 Task: Search one way flight ticket for 4 adults, 2 children, 2 infants in seat and 1 infant on lap in economy from Stockton: Stockton Metropolitan Airport to Laramie: Laramie Regional Airport on 5-3-2023. Choice of flights is Sun country airlines. Number of bags: 1 carry on bag. Price is upto 75000. Outbound departure time preference is 22:30.
Action: Mouse moved to (345, 146)
Screenshot: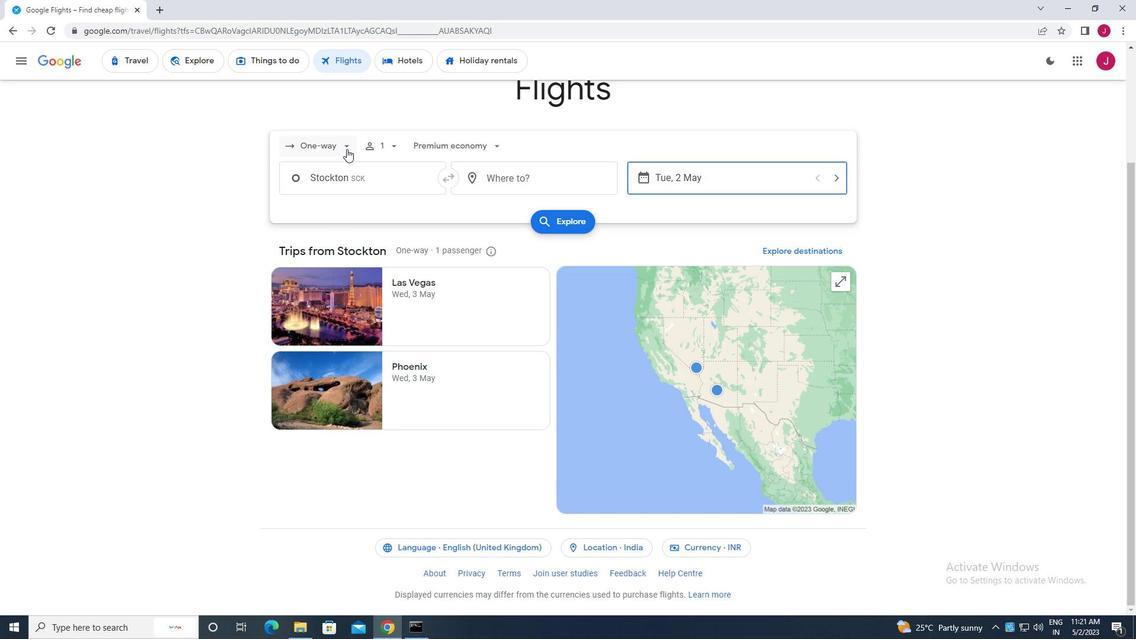 
Action: Mouse pressed left at (345, 146)
Screenshot: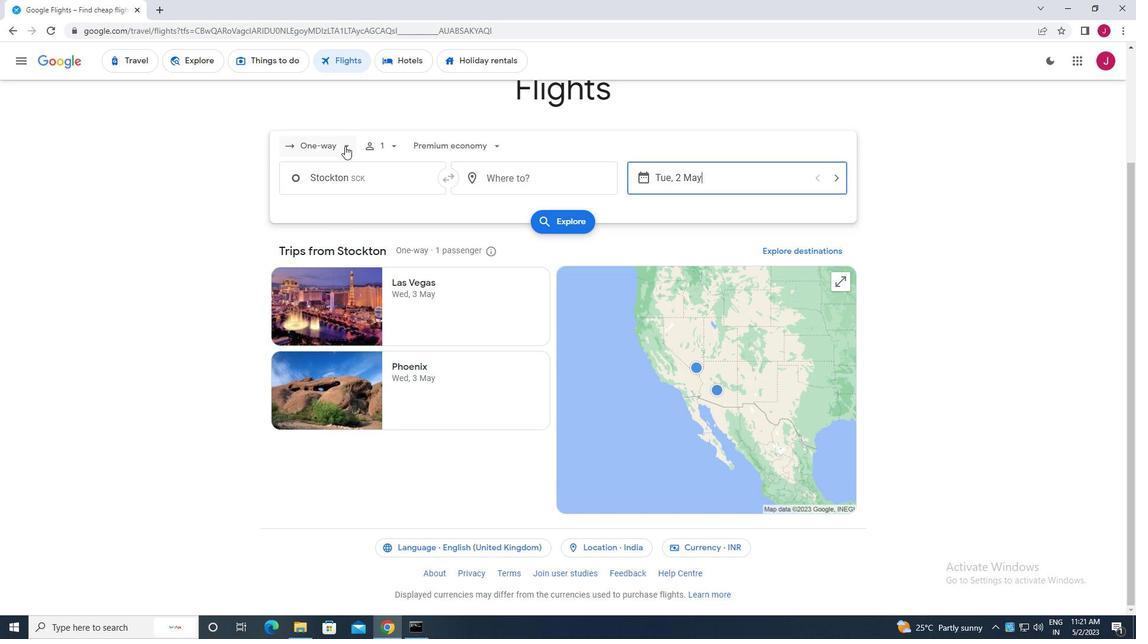 
Action: Mouse moved to (338, 195)
Screenshot: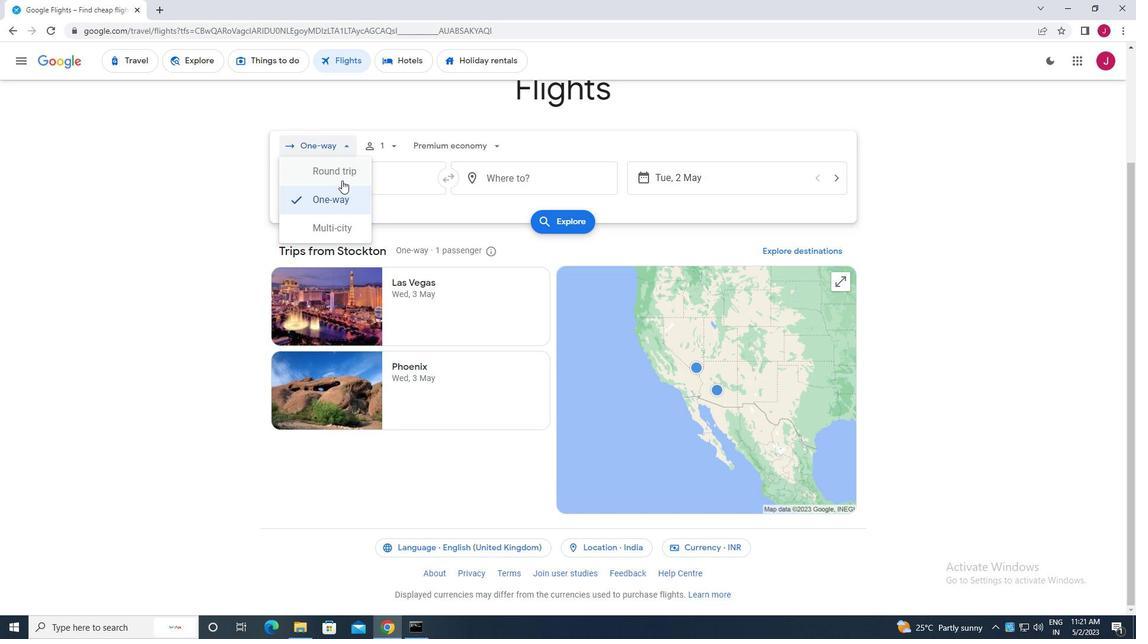 
Action: Mouse pressed left at (338, 195)
Screenshot: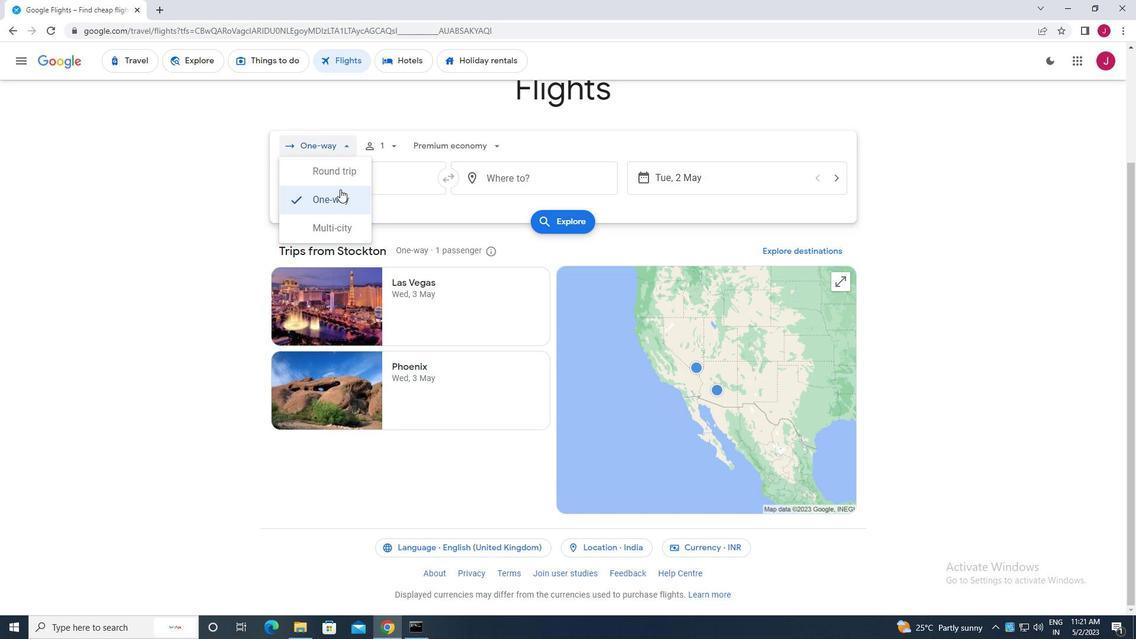 
Action: Mouse moved to (391, 148)
Screenshot: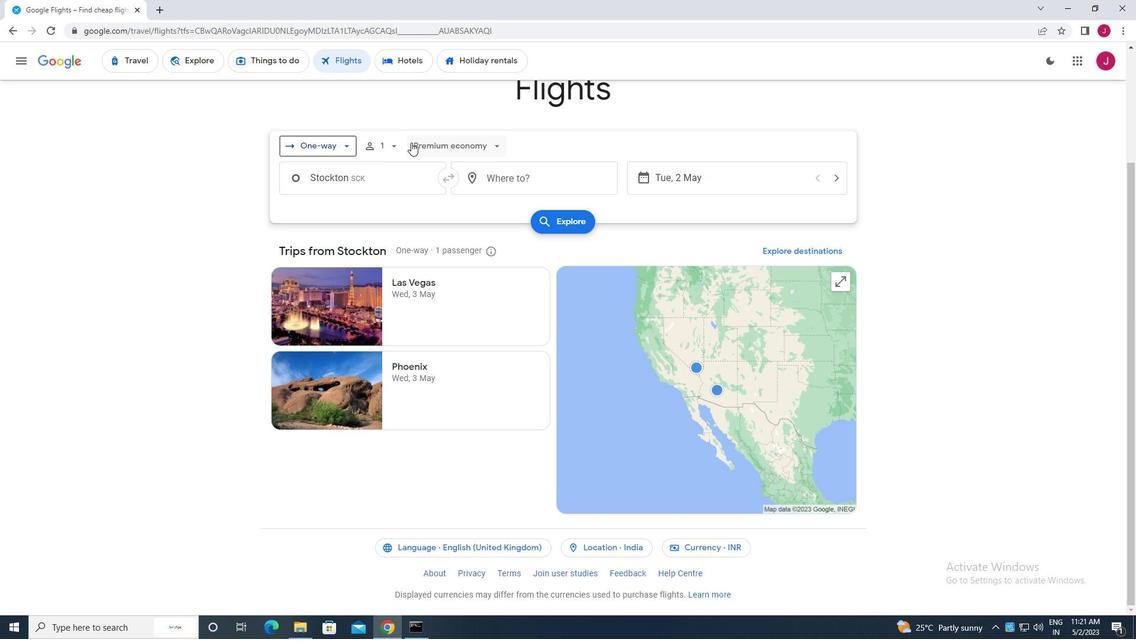 
Action: Mouse pressed left at (391, 148)
Screenshot: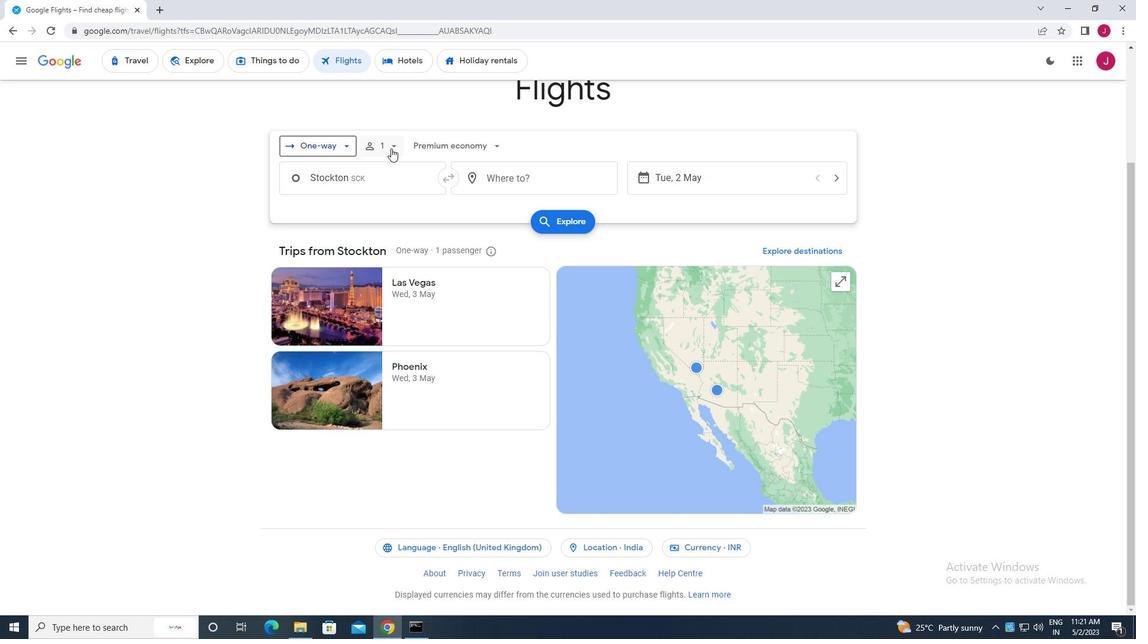 
Action: Mouse moved to (485, 178)
Screenshot: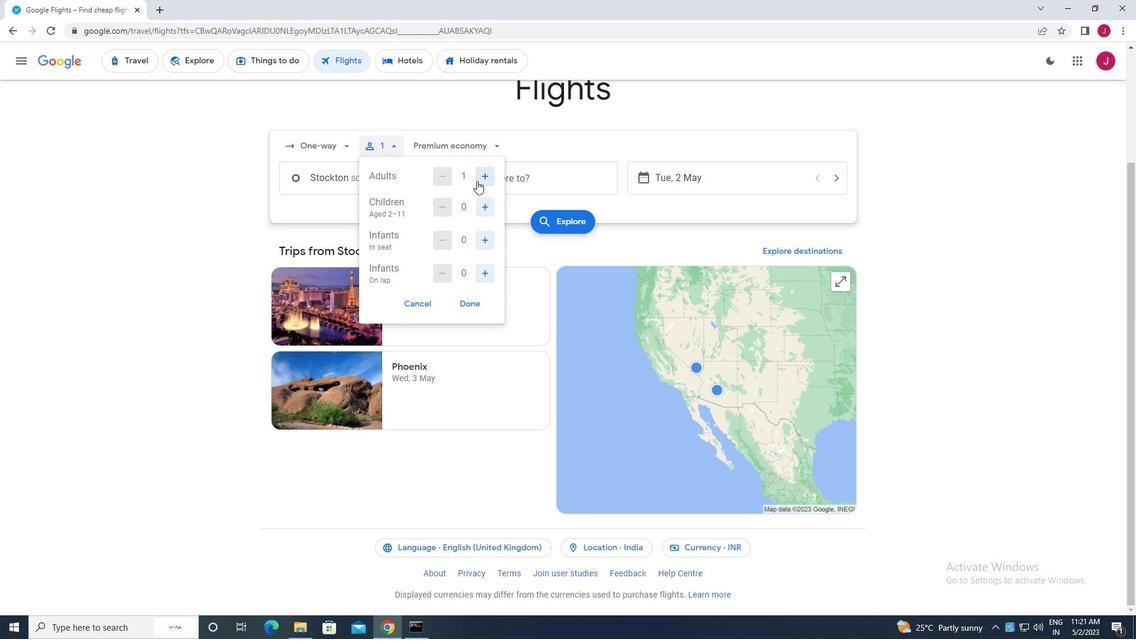 
Action: Mouse pressed left at (485, 178)
Screenshot: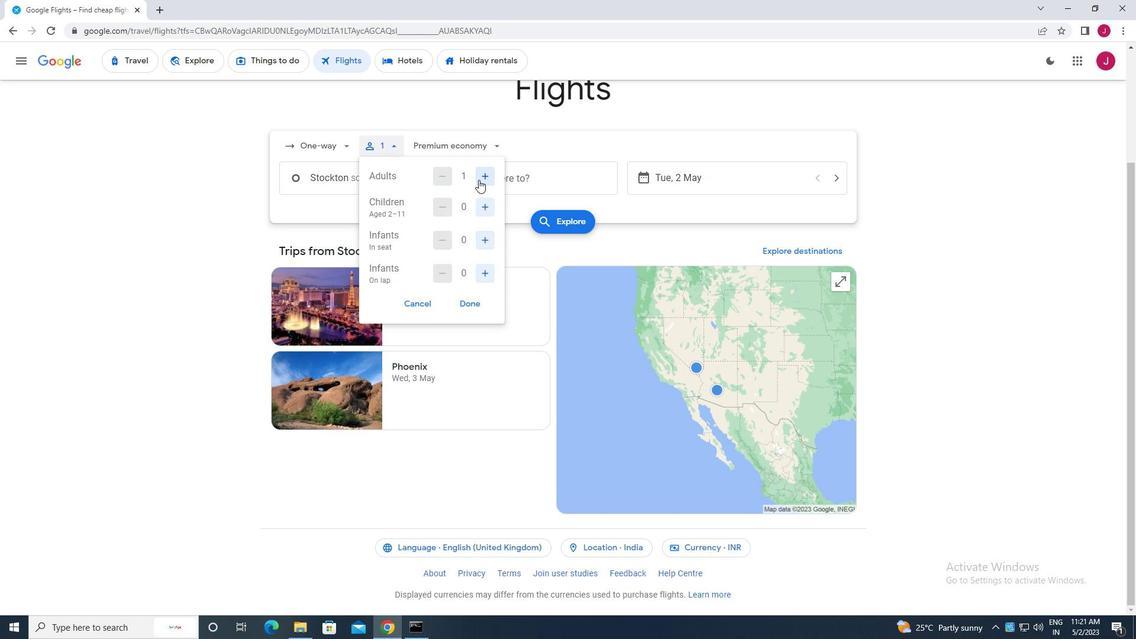 
Action: Mouse pressed left at (485, 178)
Screenshot: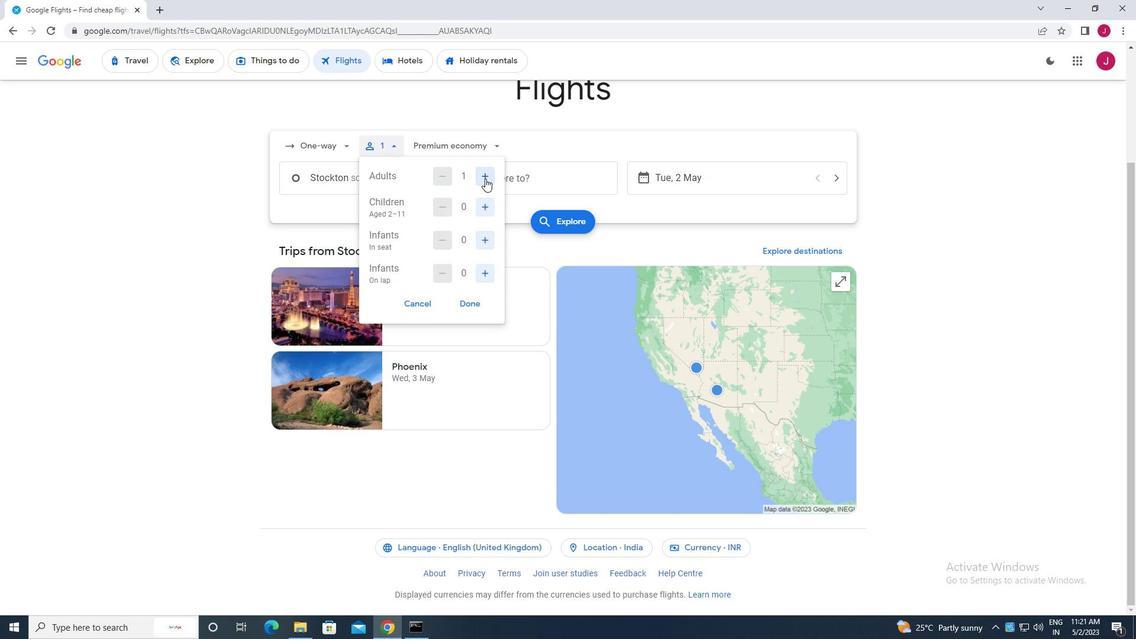 
Action: Mouse pressed left at (485, 178)
Screenshot: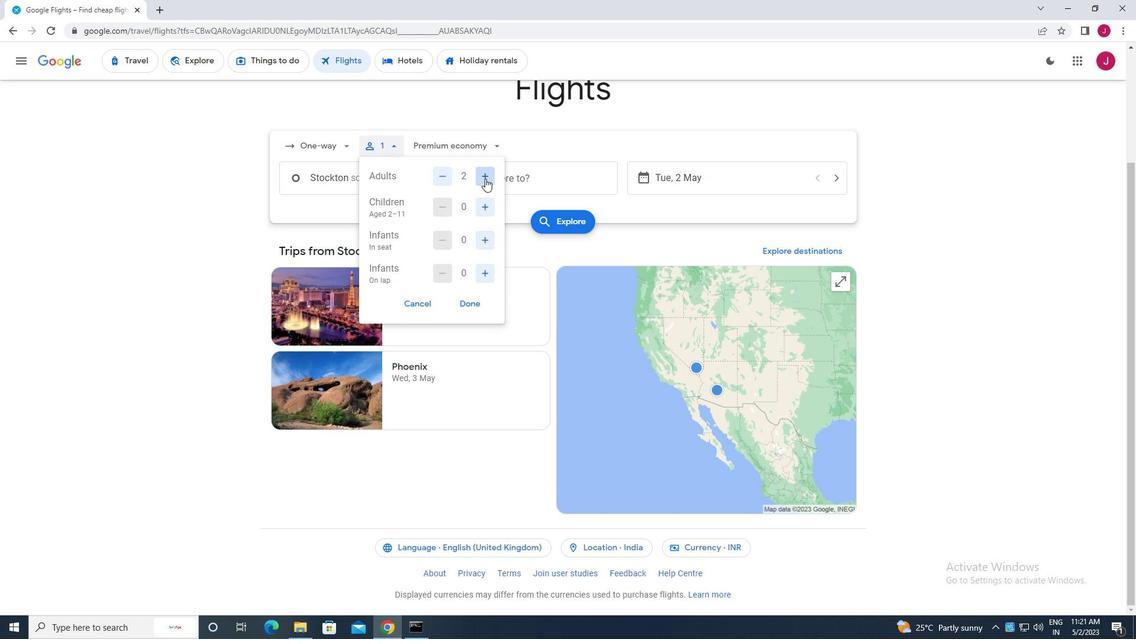 
Action: Mouse moved to (489, 208)
Screenshot: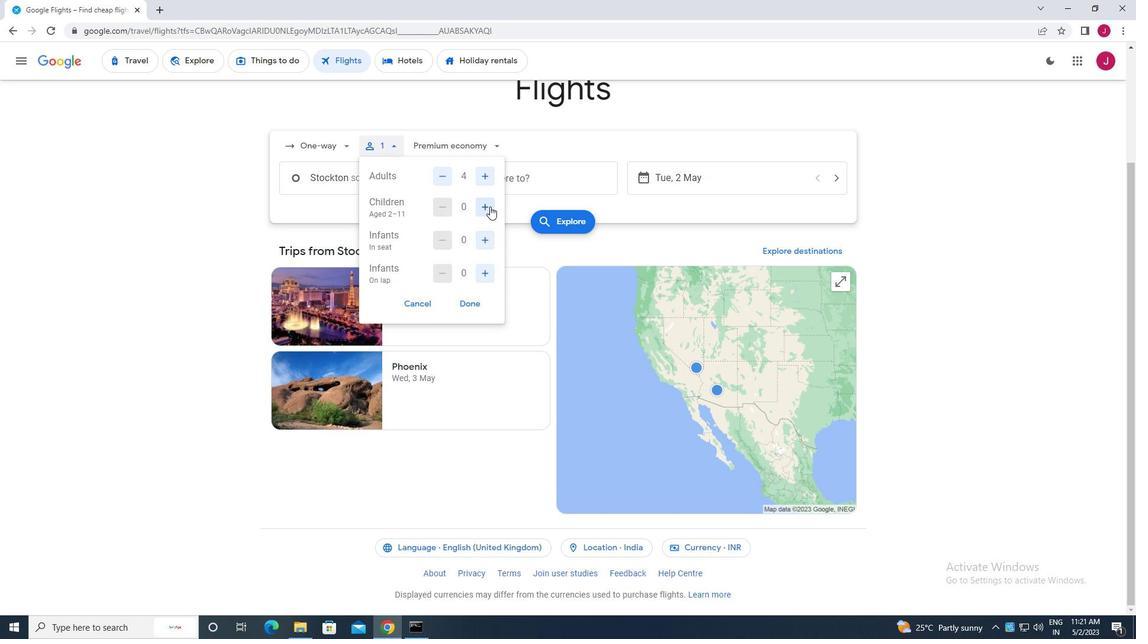 
Action: Mouse pressed left at (489, 208)
Screenshot: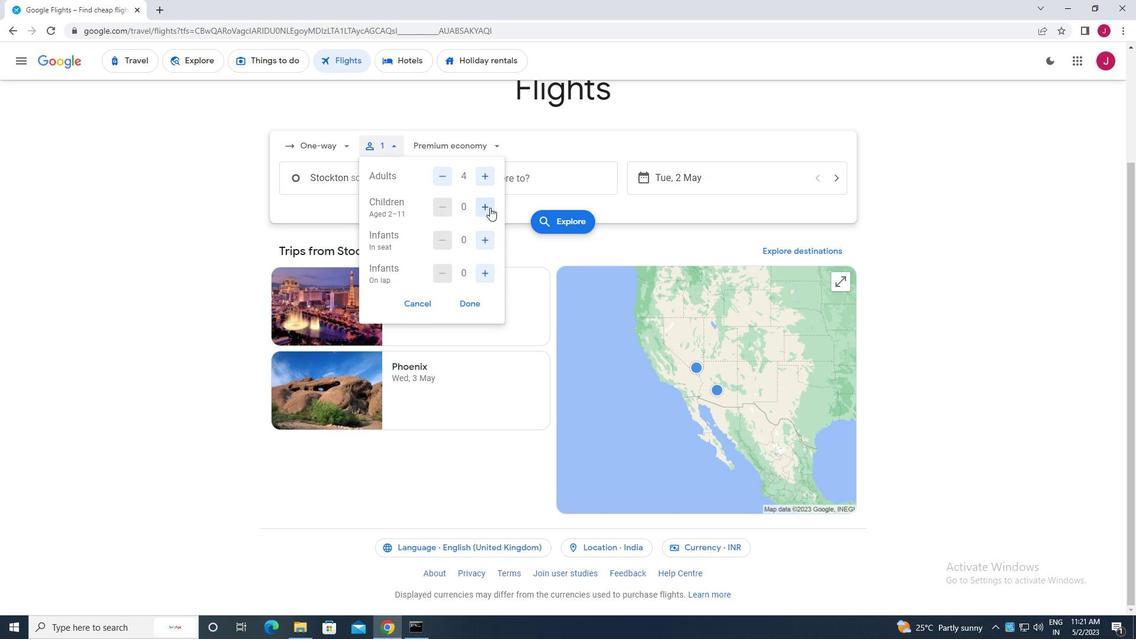 
Action: Mouse pressed left at (489, 208)
Screenshot: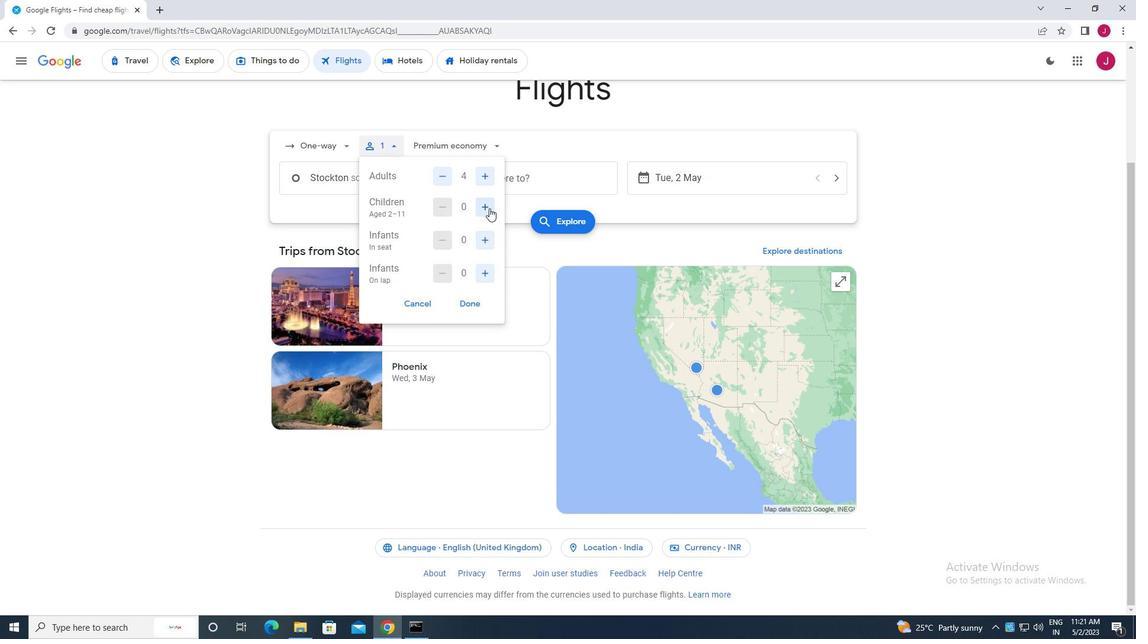 
Action: Mouse moved to (485, 238)
Screenshot: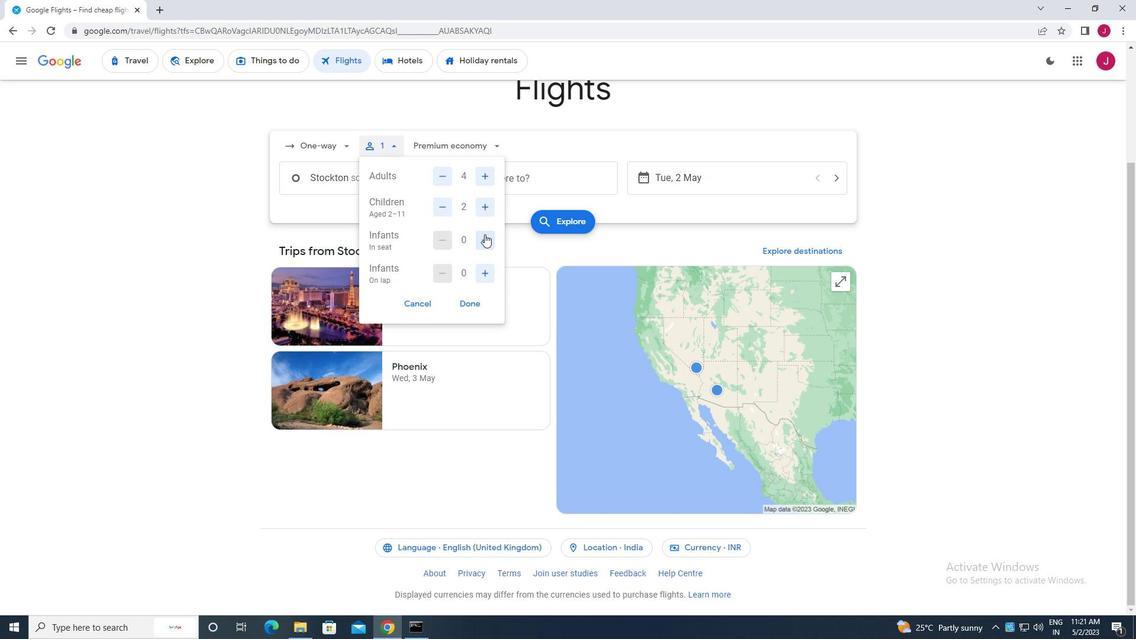 
Action: Mouse pressed left at (485, 238)
Screenshot: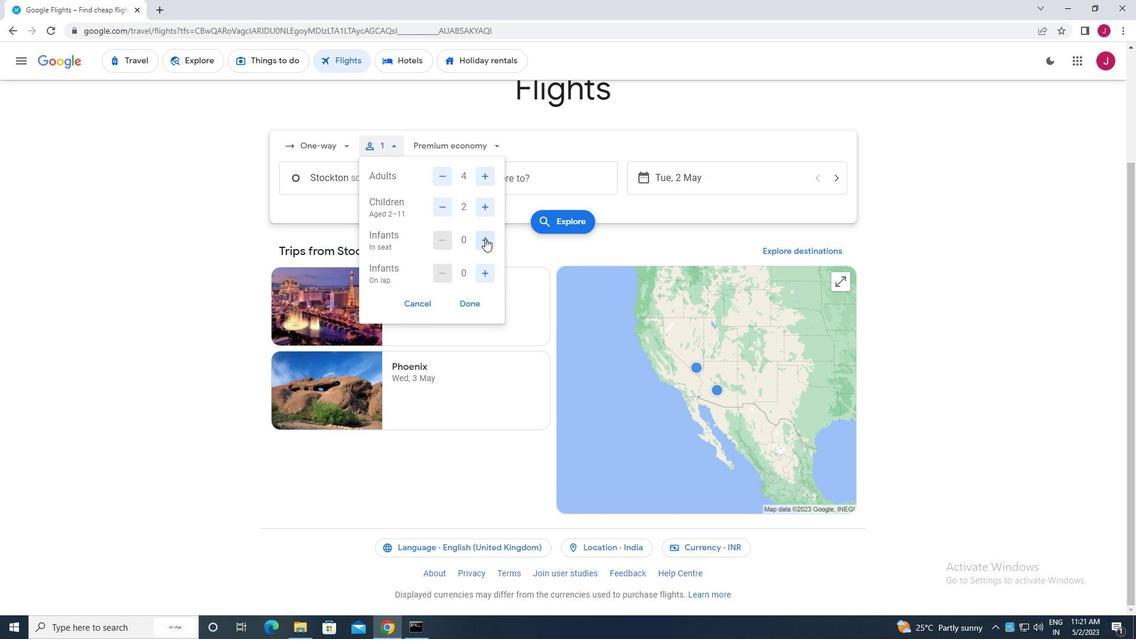 
Action: Mouse pressed left at (485, 238)
Screenshot: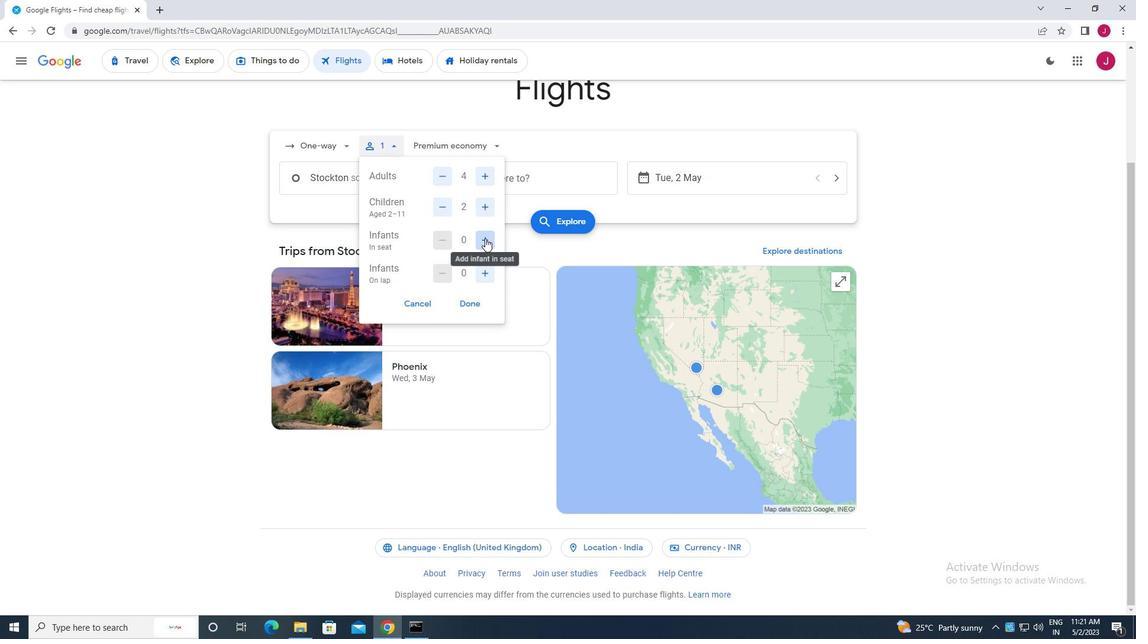 
Action: Mouse moved to (484, 274)
Screenshot: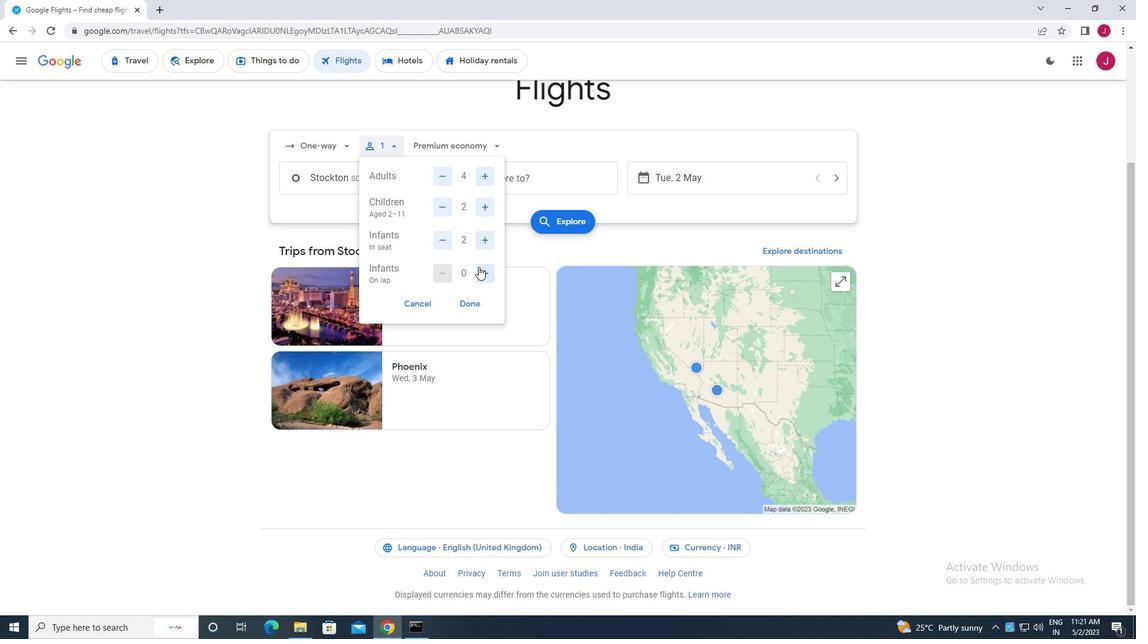 
Action: Mouse pressed left at (484, 274)
Screenshot: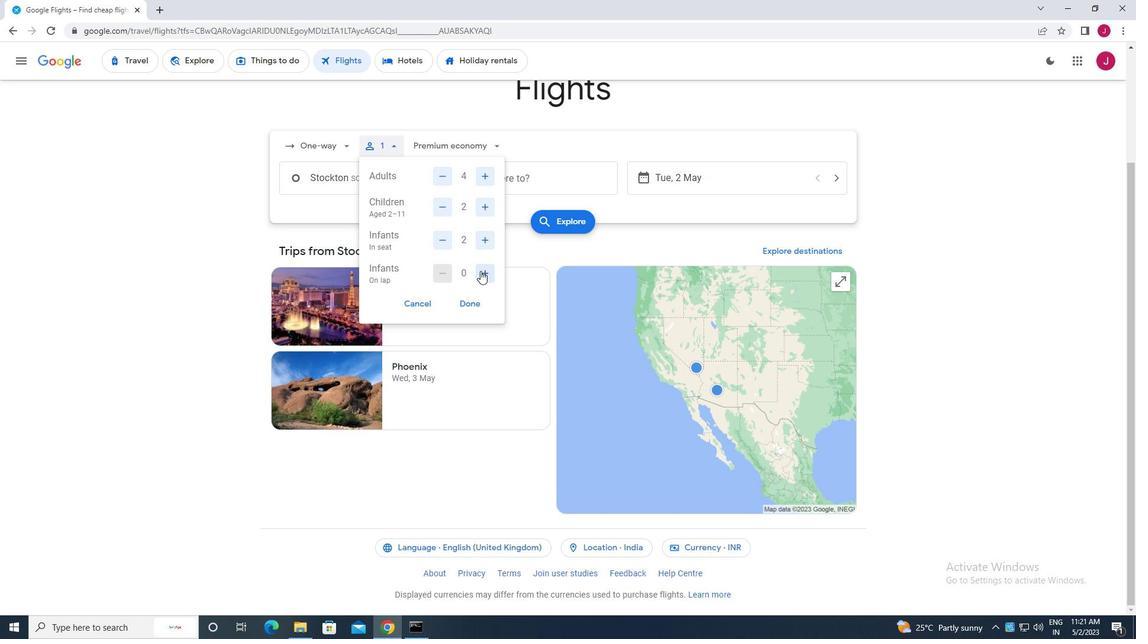 
Action: Mouse moved to (472, 303)
Screenshot: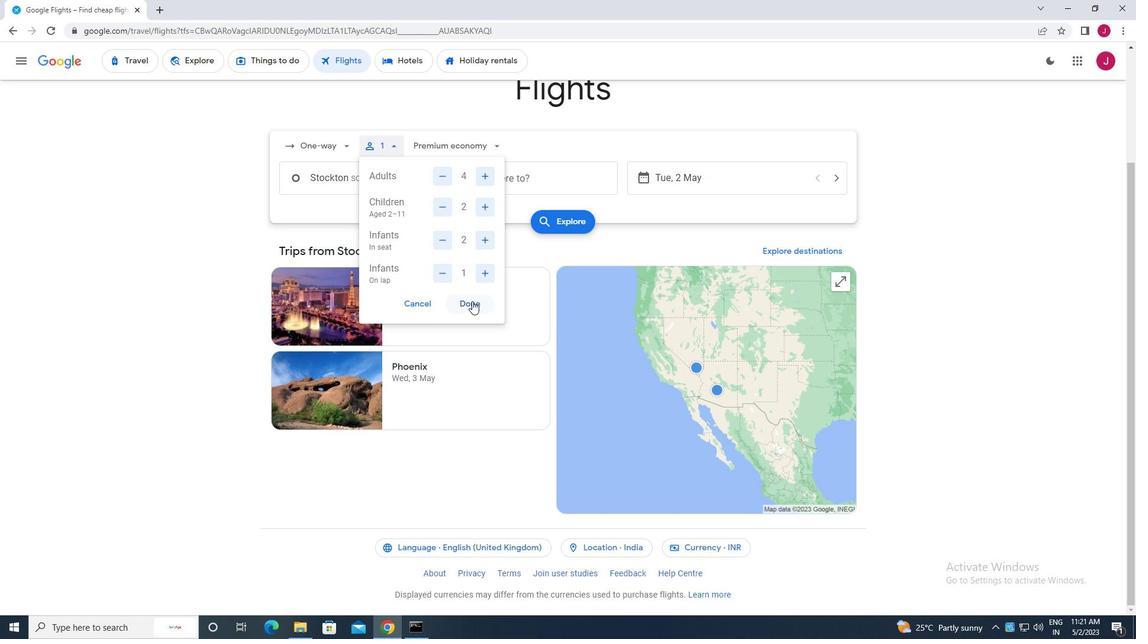 
Action: Mouse pressed left at (472, 303)
Screenshot: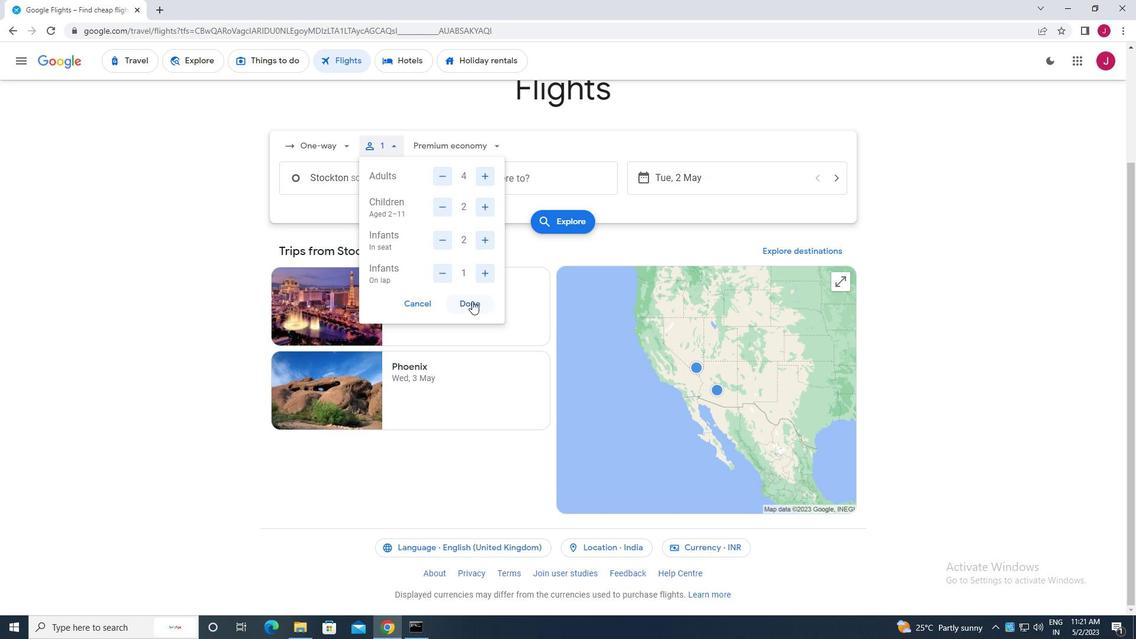 
Action: Mouse moved to (455, 145)
Screenshot: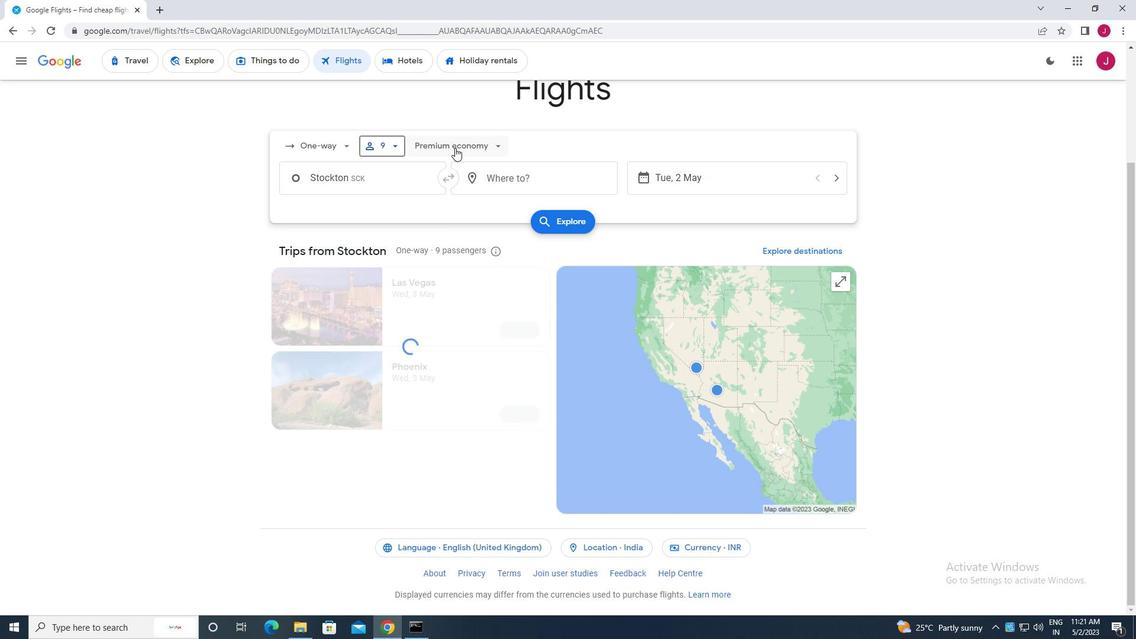 
Action: Mouse pressed left at (455, 145)
Screenshot: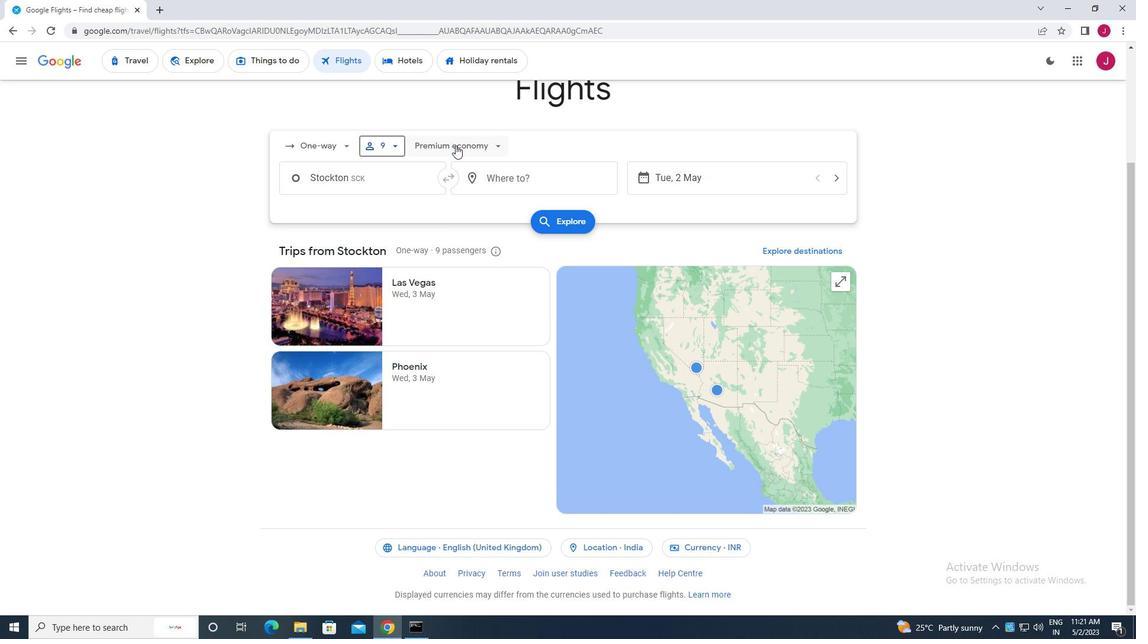 
Action: Mouse moved to (463, 167)
Screenshot: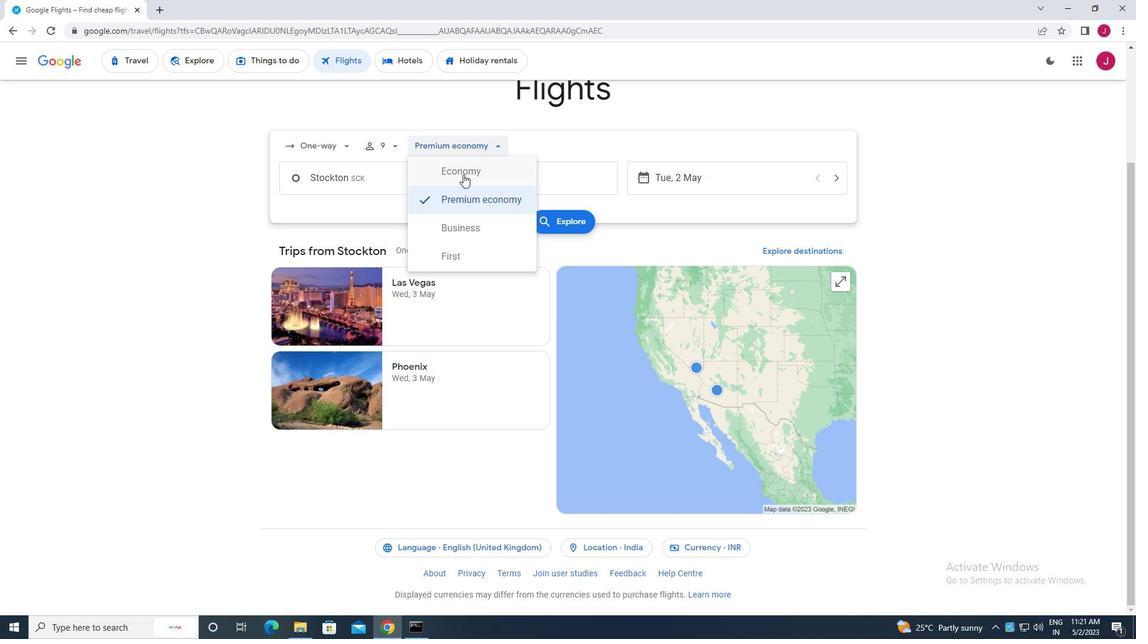 
Action: Mouse pressed left at (463, 167)
Screenshot: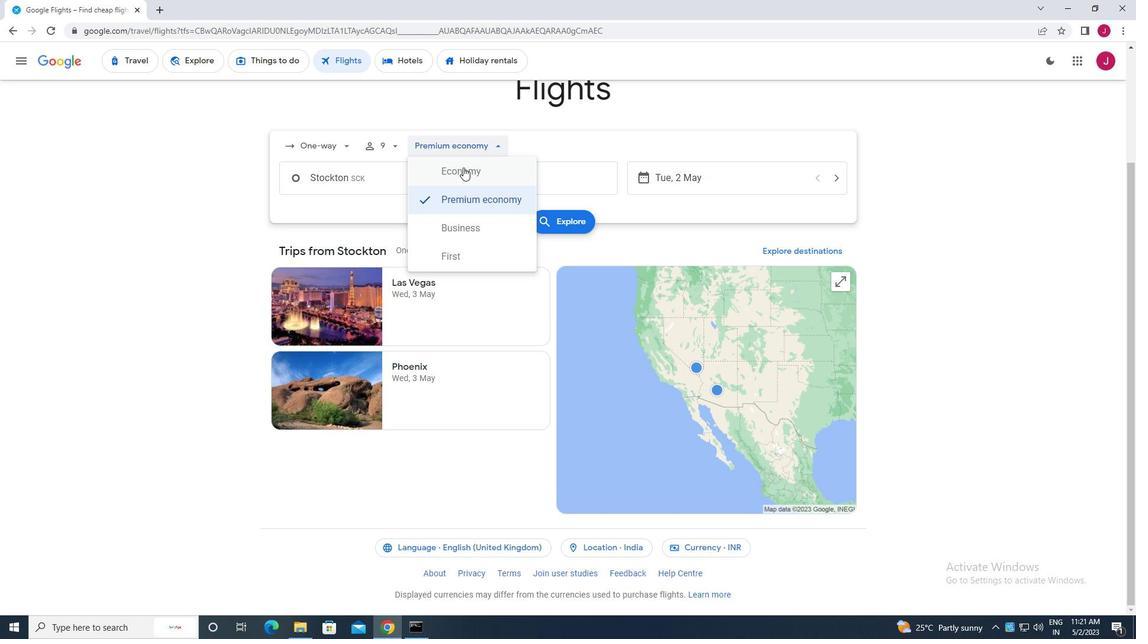 
Action: Mouse moved to (401, 183)
Screenshot: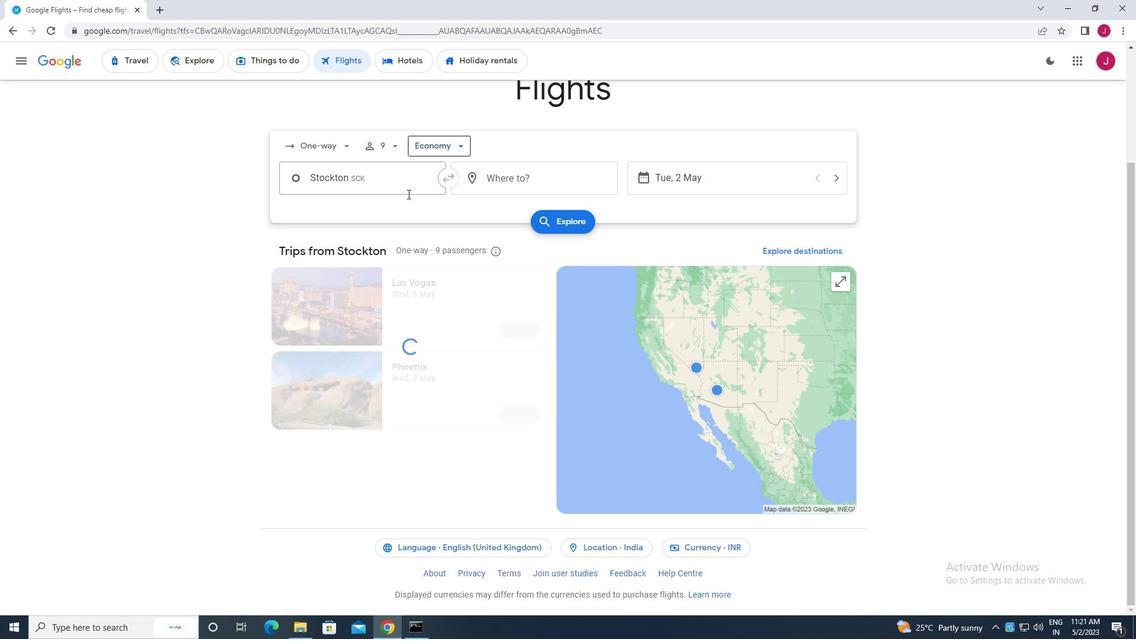 
Action: Mouse pressed left at (401, 183)
Screenshot: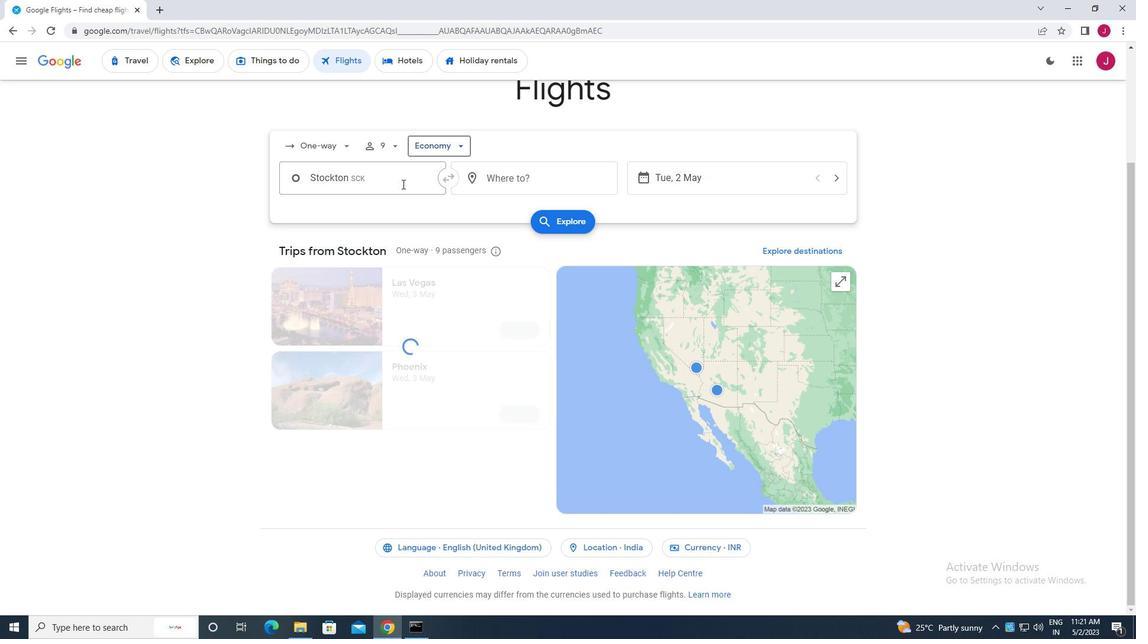 
Action: Mouse moved to (404, 183)
Screenshot: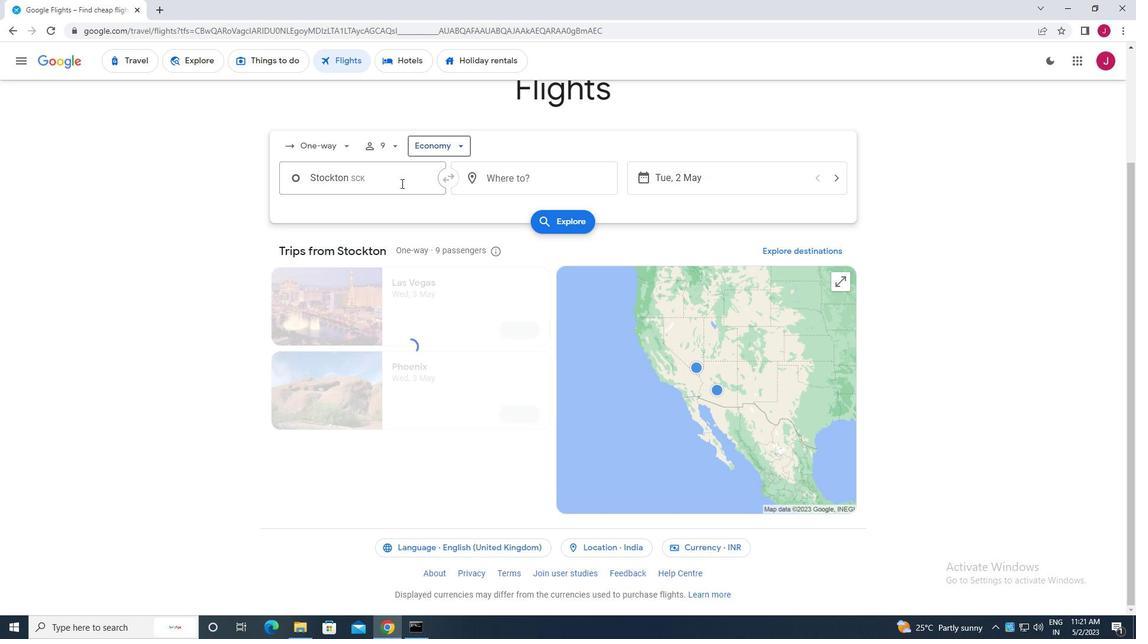 
Action: Key pressed stock
Screenshot: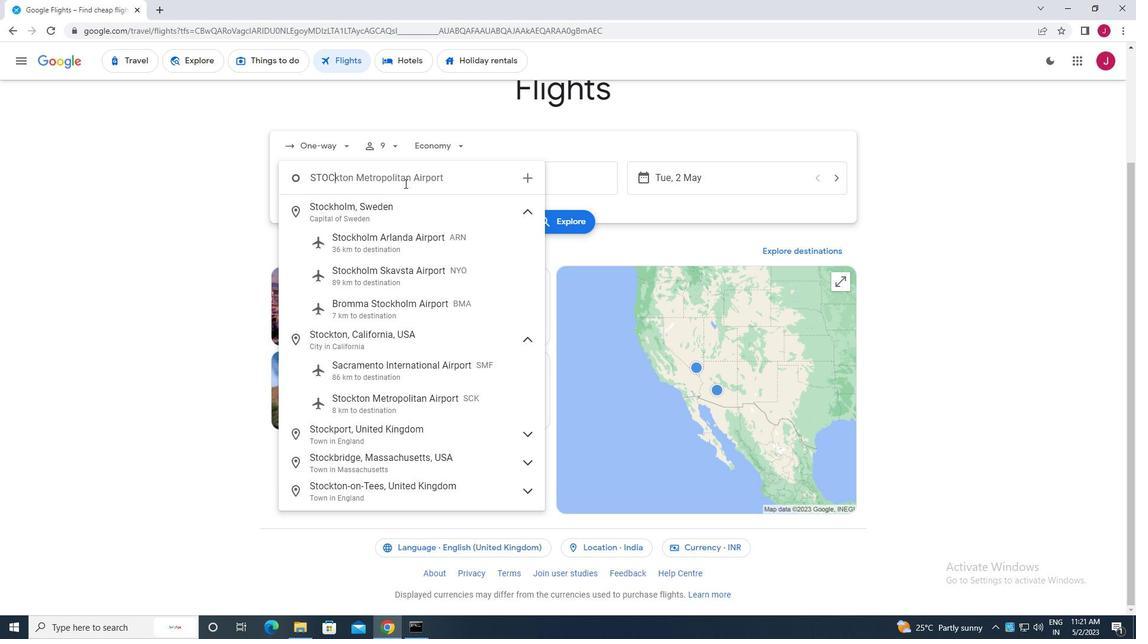 
Action: Mouse moved to (424, 402)
Screenshot: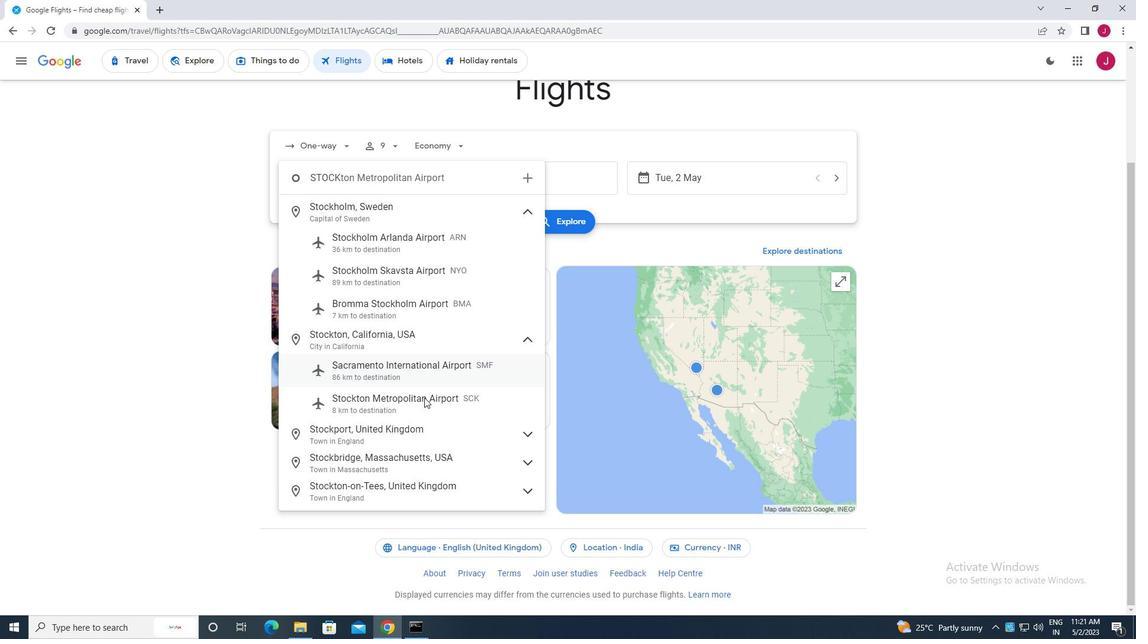 
Action: Mouse pressed left at (424, 402)
Screenshot: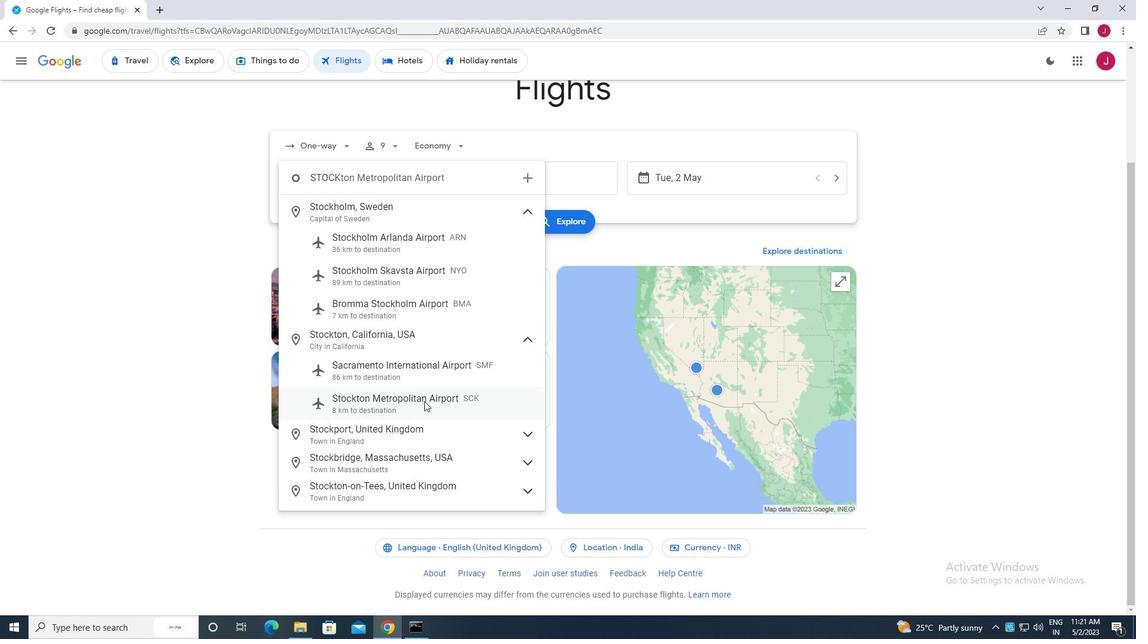 
Action: Mouse moved to (519, 180)
Screenshot: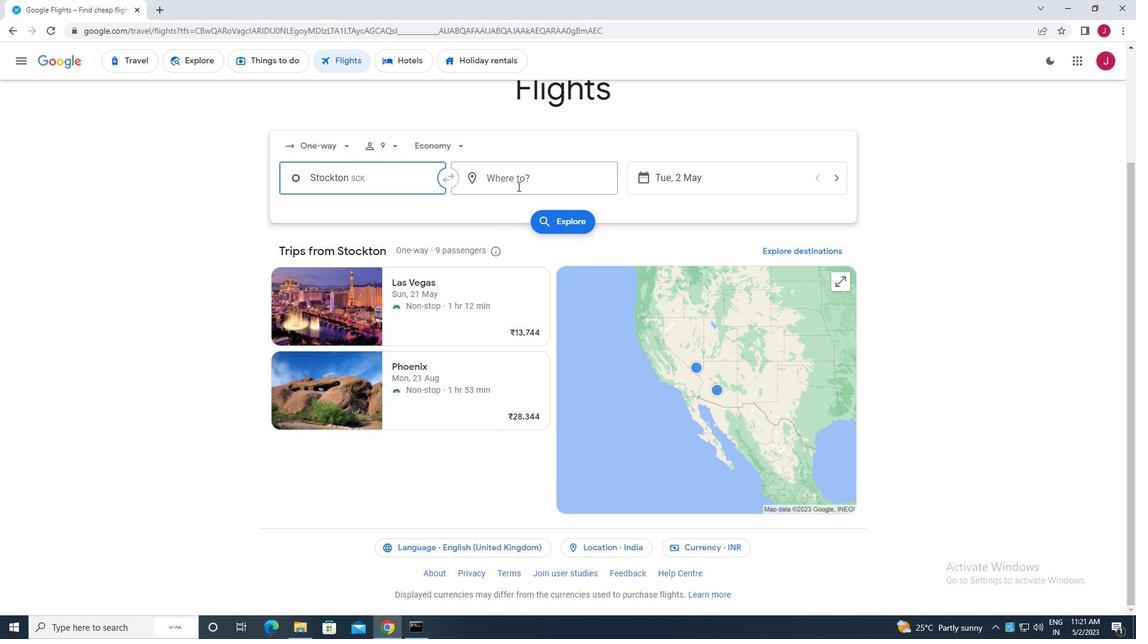 
Action: Mouse pressed left at (519, 180)
Screenshot: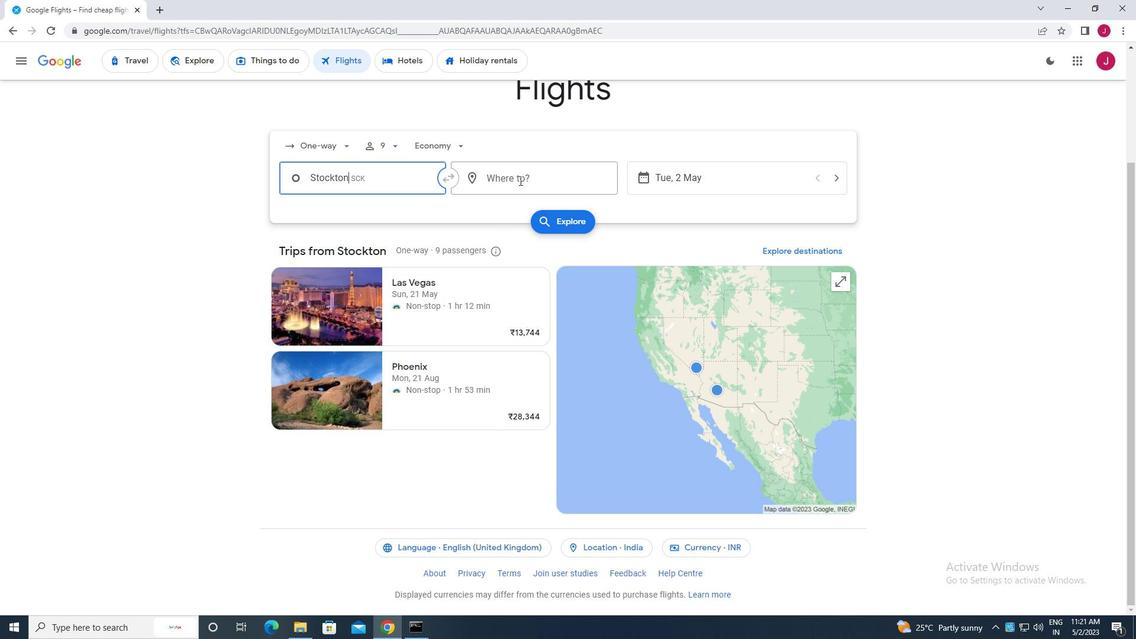 
Action: Mouse moved to (519, 181)
Screenshot: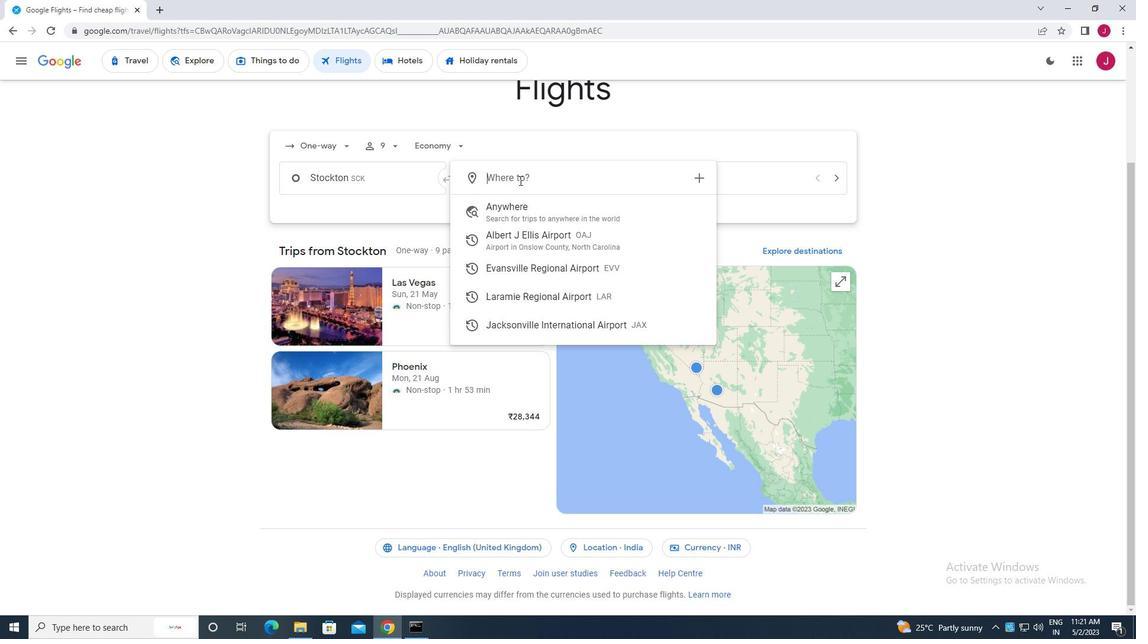 
Action: Key pressed larsmi<Key.backspace>
Screenshot: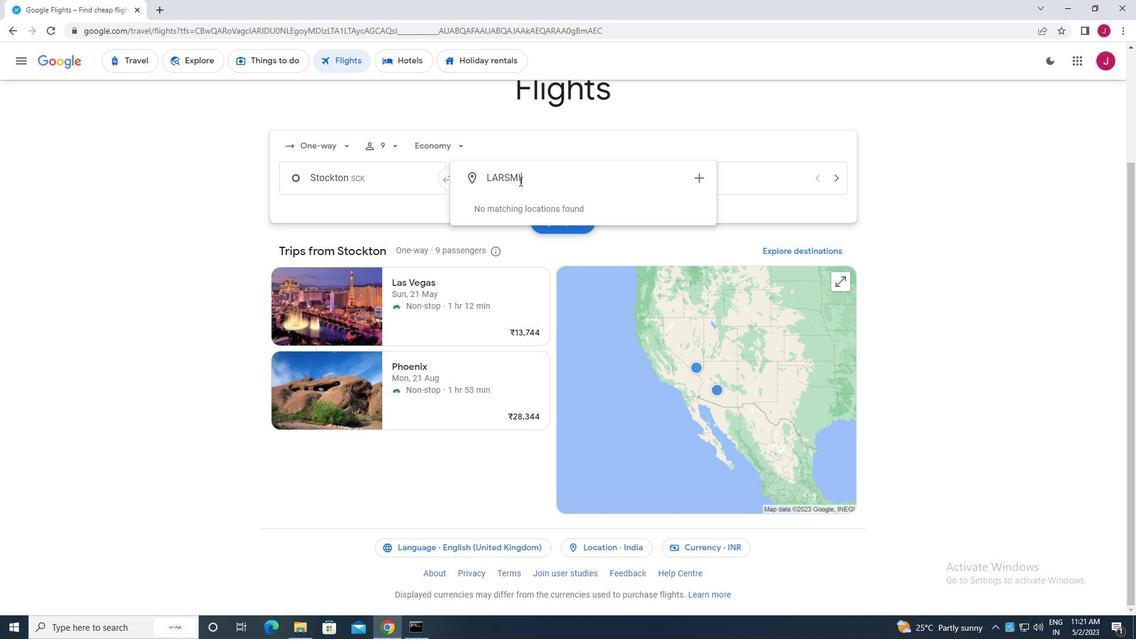 
Action: Mouse moved to (533, 186)
Screenshot: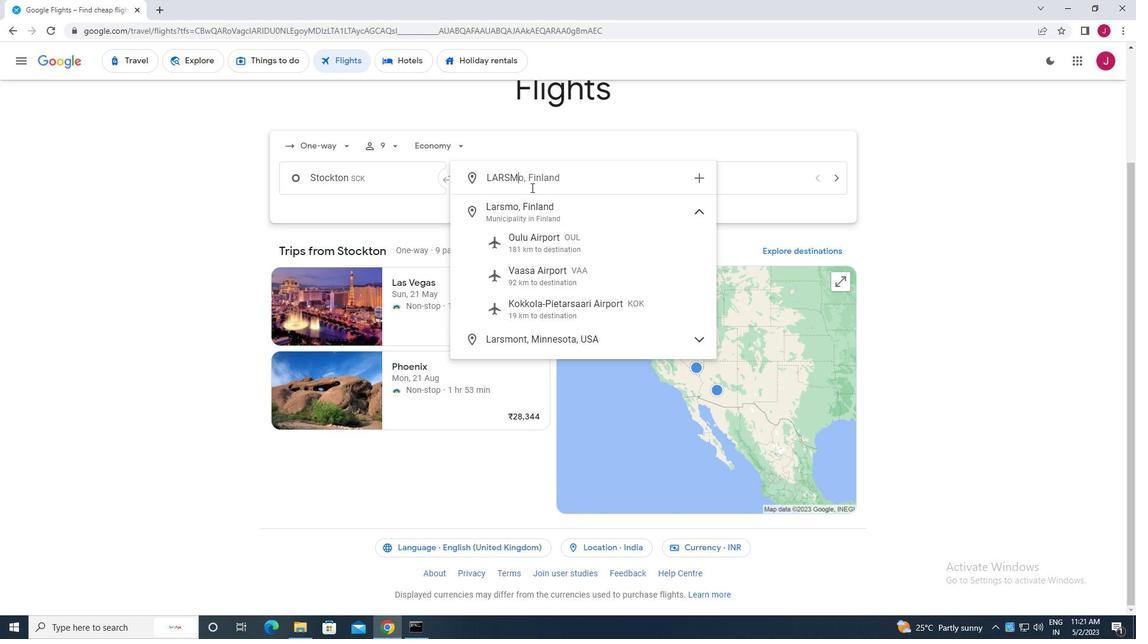 
Action: Key pressed <Key.backspace><Key.backspace>an<Key.backspace>m
Screenshot: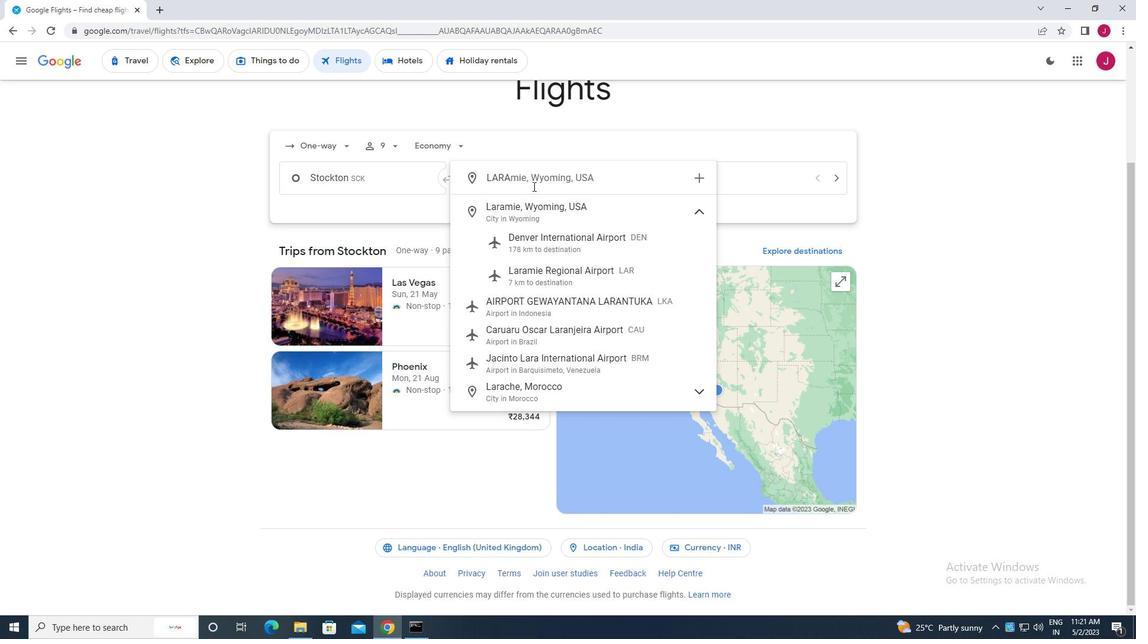 
Action: Mouse moved to (559, 274)
Screenshot: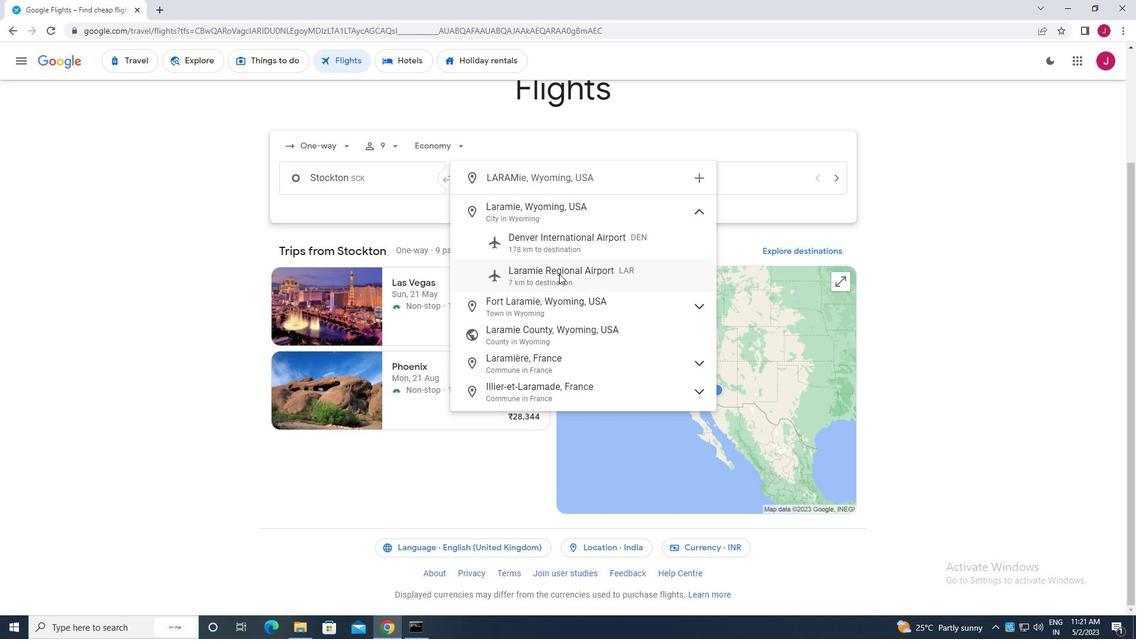 
Action: Mouse pressed left at (559, 274)
Screenshot: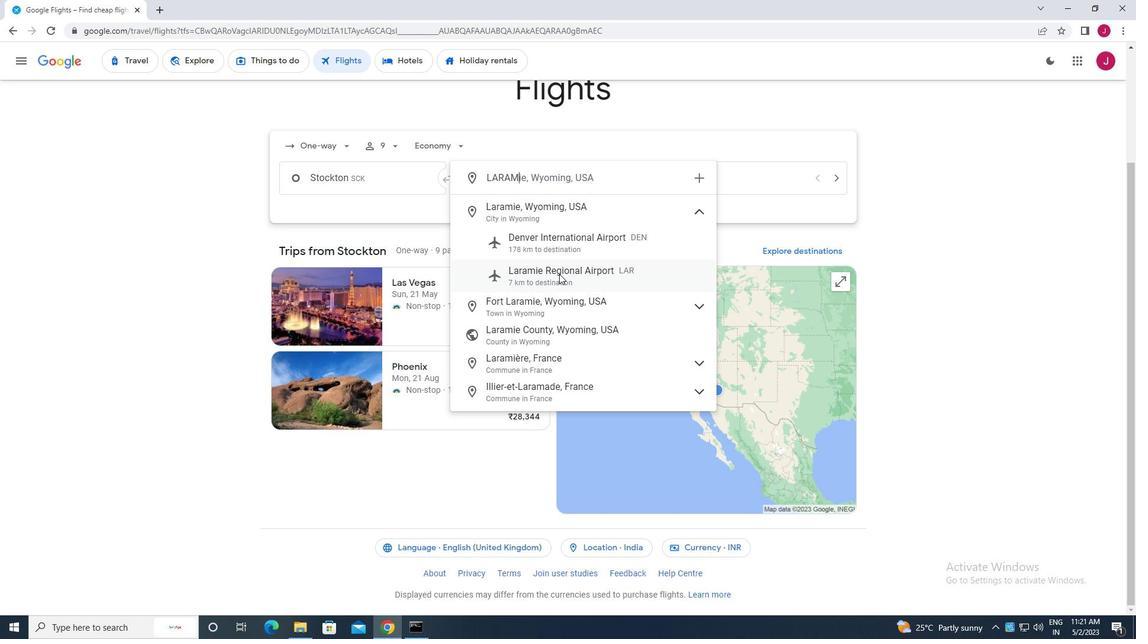 
Action: Mouse moved to (692, 182)
Screenshot: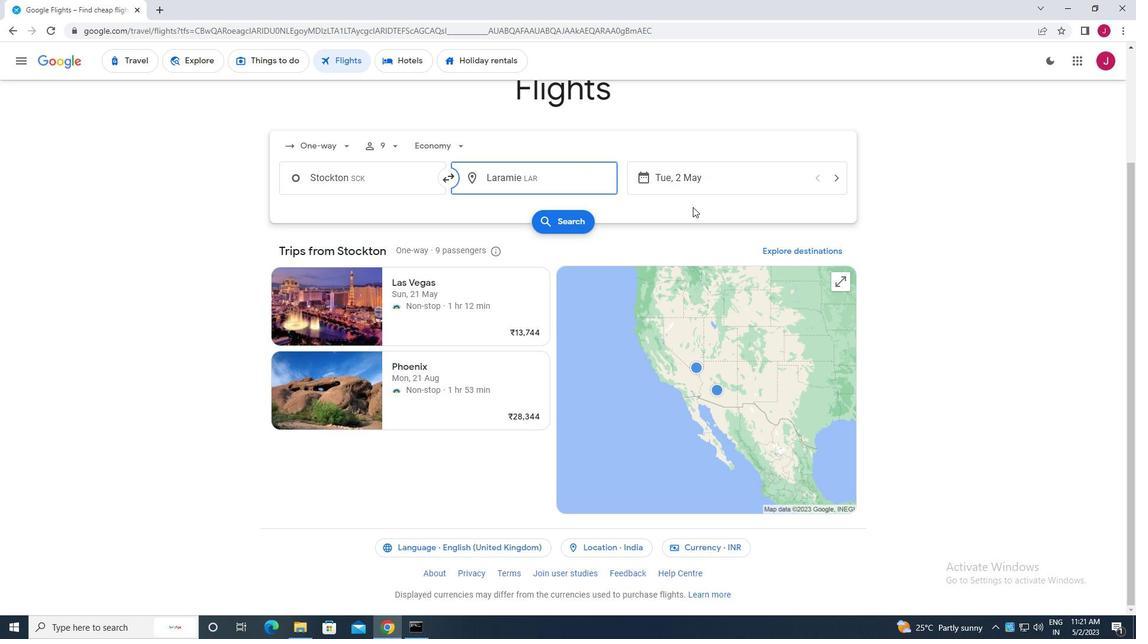 
Action: Mouse pressed left at (692, 182)
Screenshot: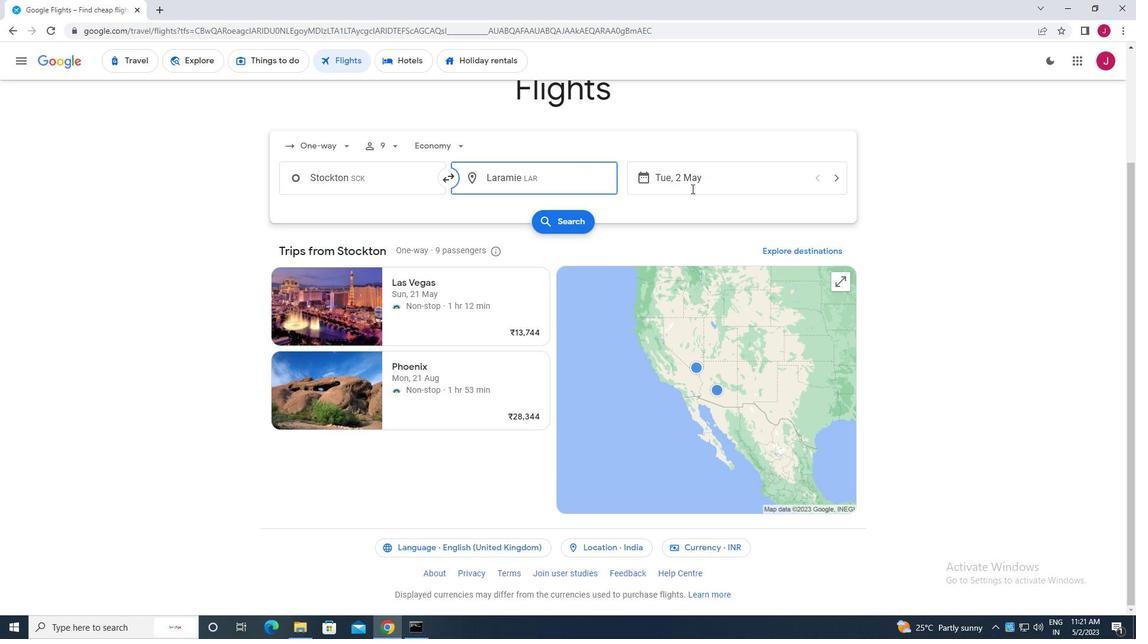 
Action: Mouse moved to (518, 274)
Screenshot: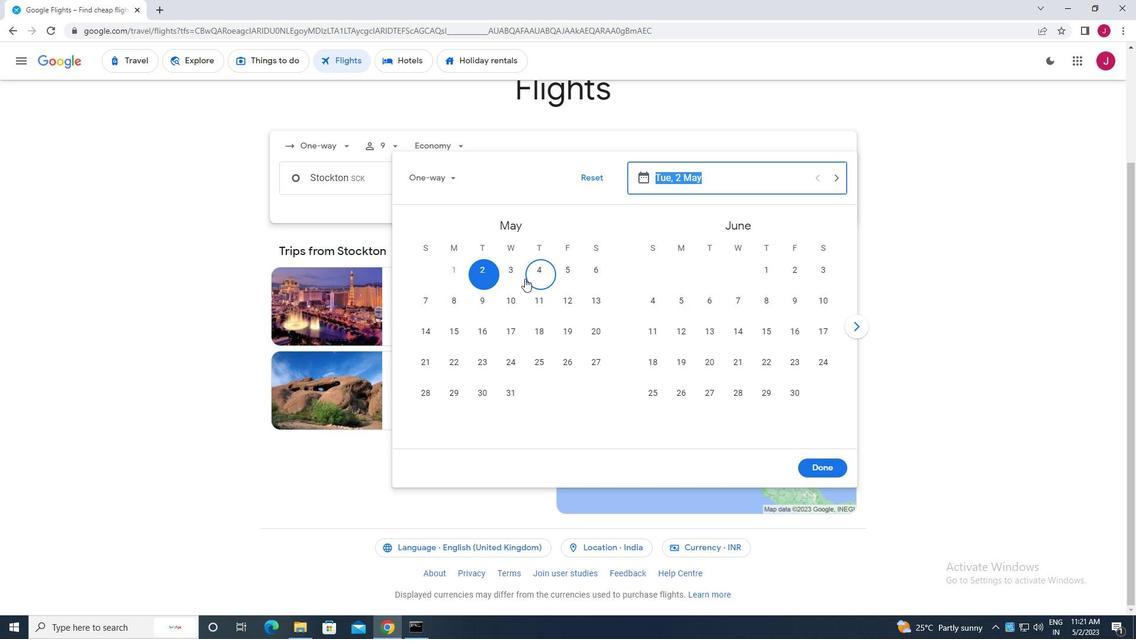 
Action: Mouse pressed left at (518, 274)
Screenshot: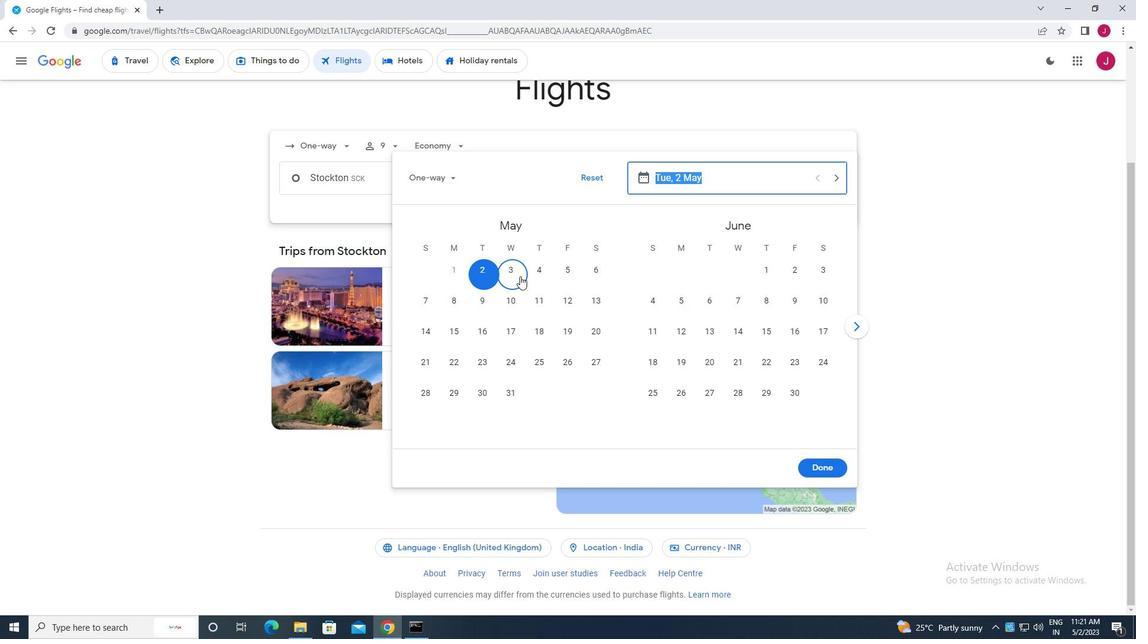 
Action: Mouse moved to (827, 473)
Screenshot: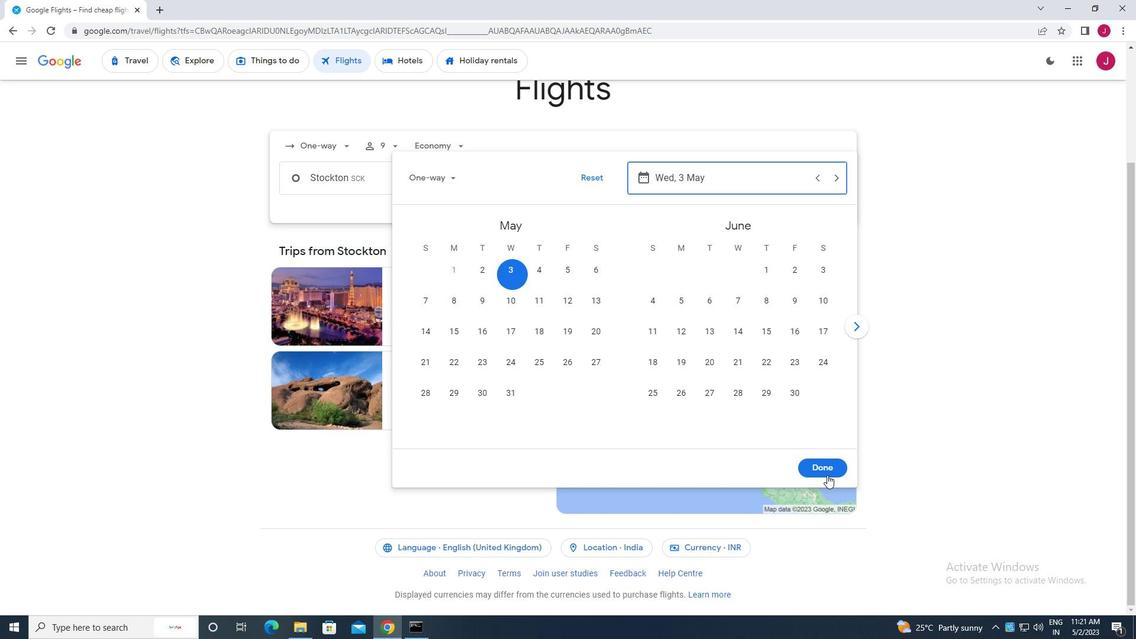 
Action: Mouse pressed left at (827, 473)
Screenshot: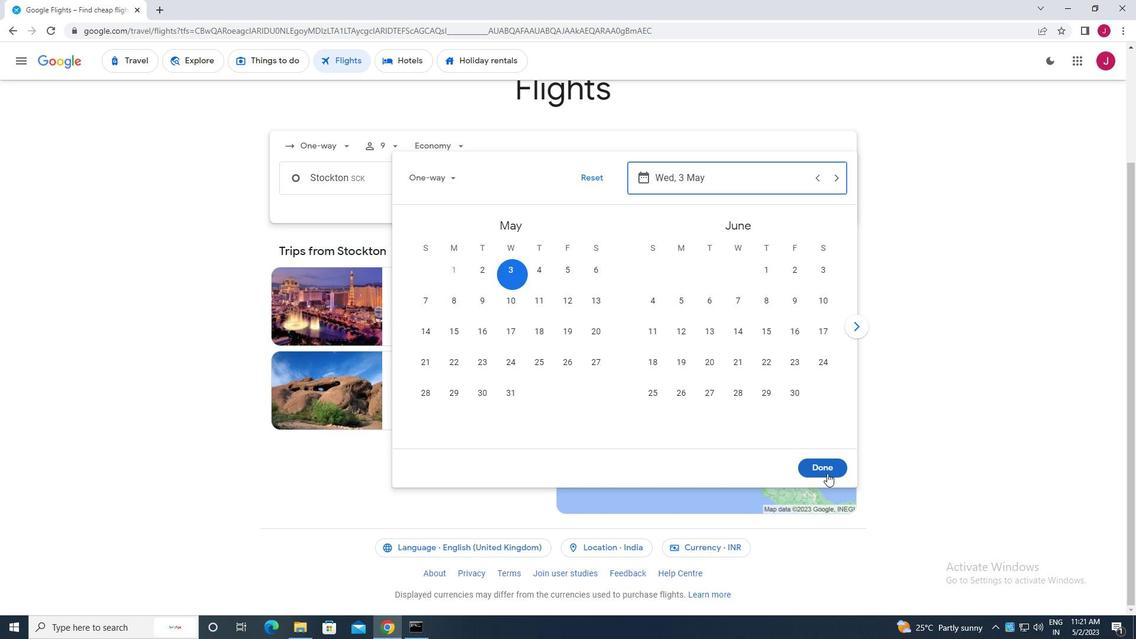 
Action: Mouse moved to (575, 217)
Screenshot: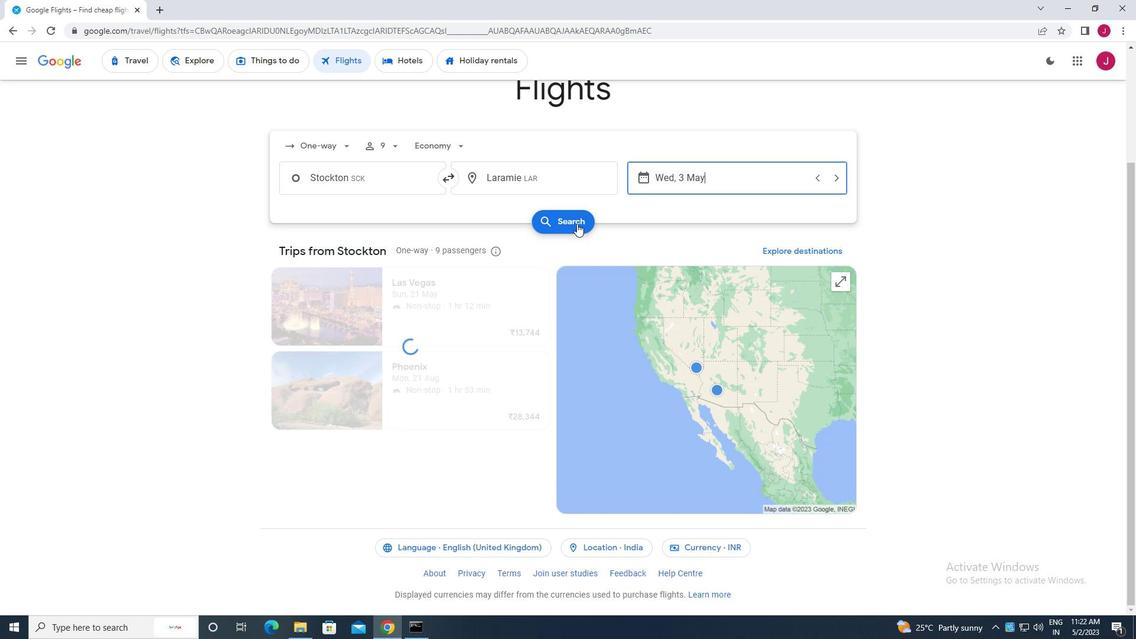 
Action: Mouse pressed left at (575, 217)
Screenshot: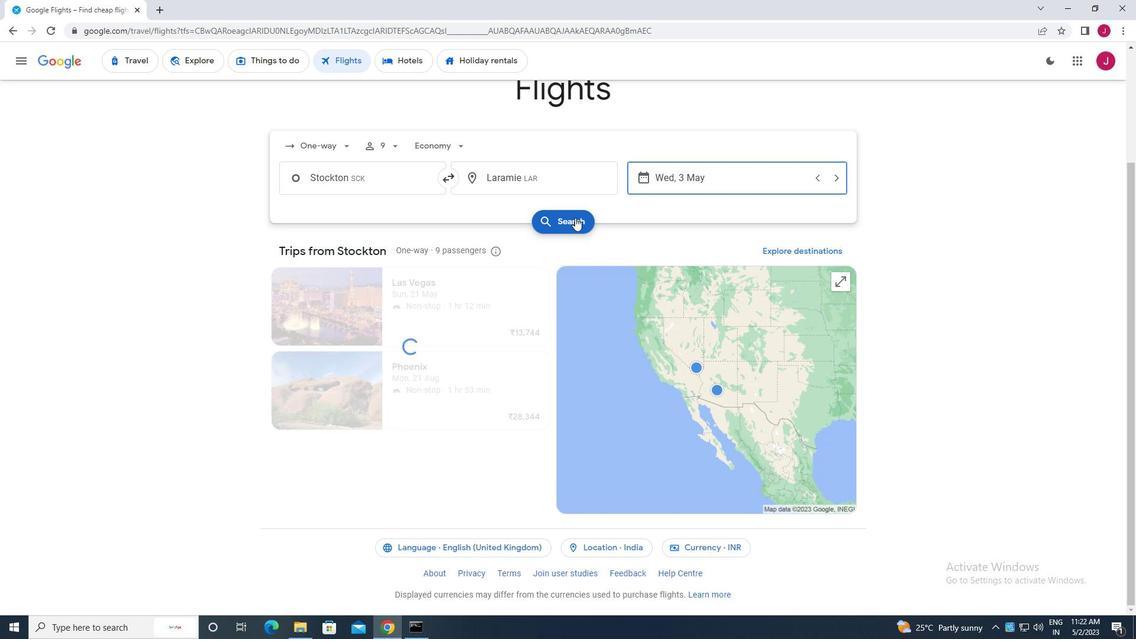 
Action: Mouse moved to (294, 169)
Screenshot: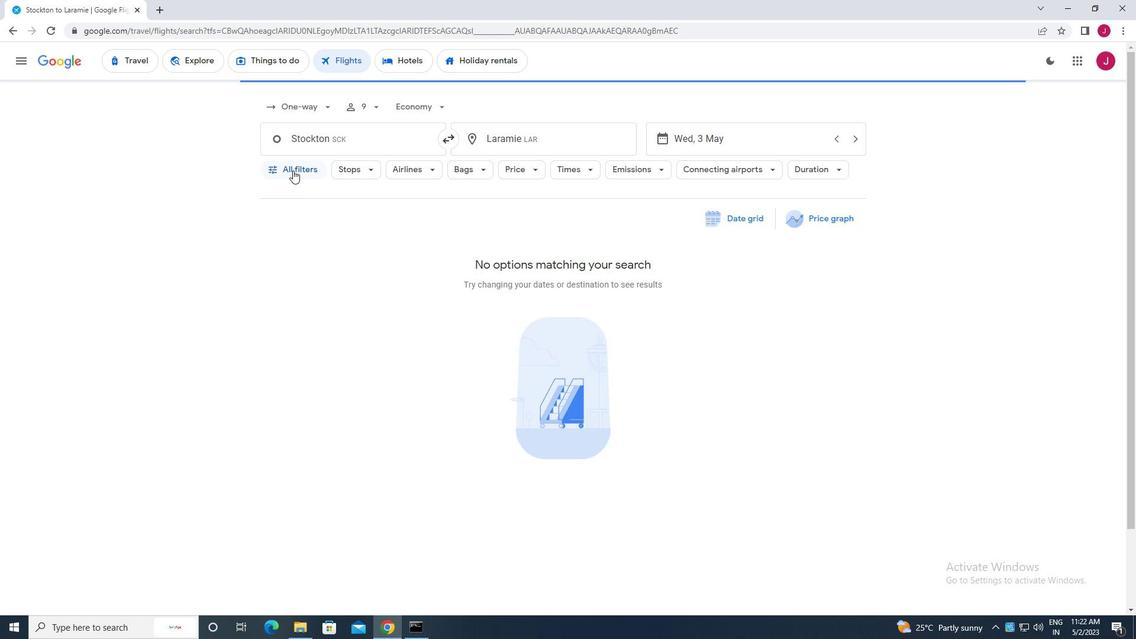 
Action: Mouse pressed left at (294, 169)
Screenshot: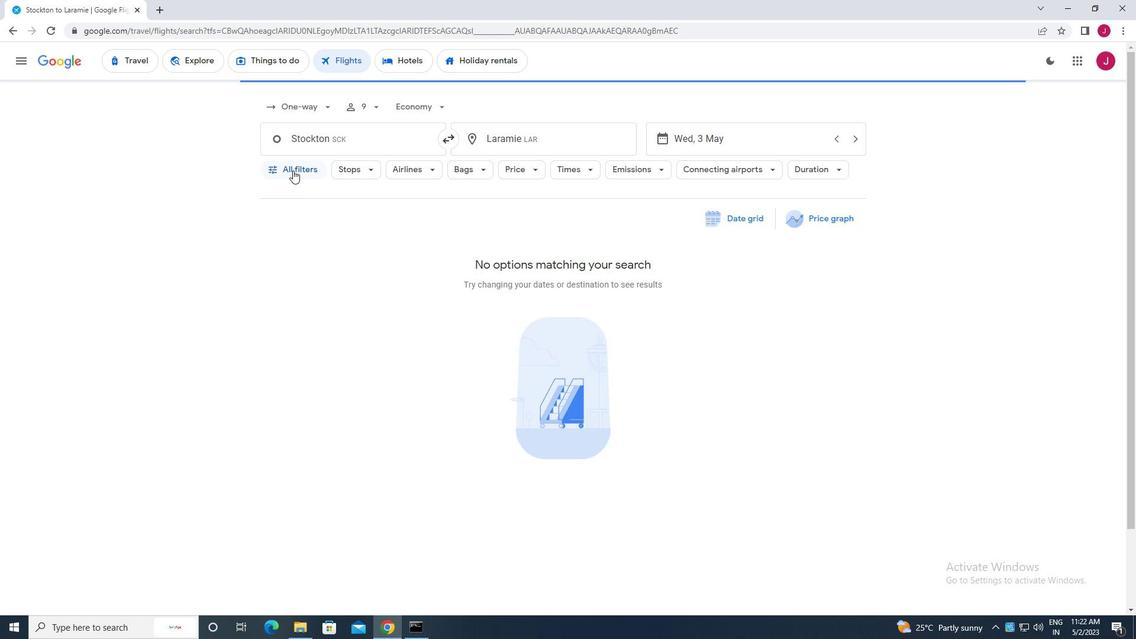 
Action: Mouse moved to (315, 233)
Screenshot: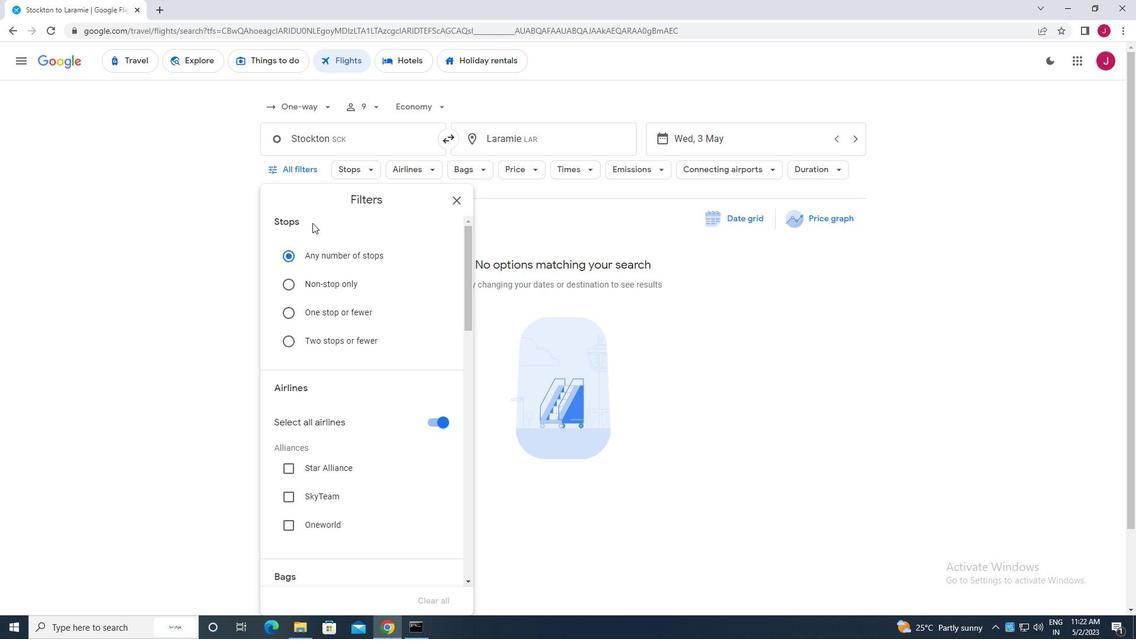 
Action: Mouse scrolled (315, 232) with delta (0, 0)
Screenshot: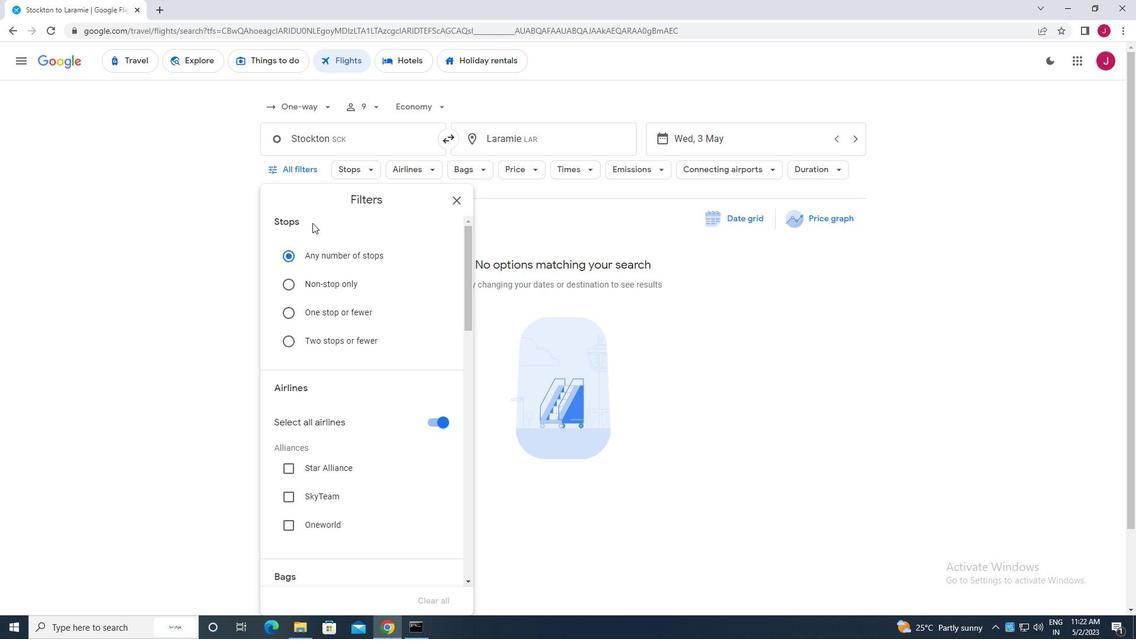 
Action: Mouse moved to (317, 236)
Screenshot: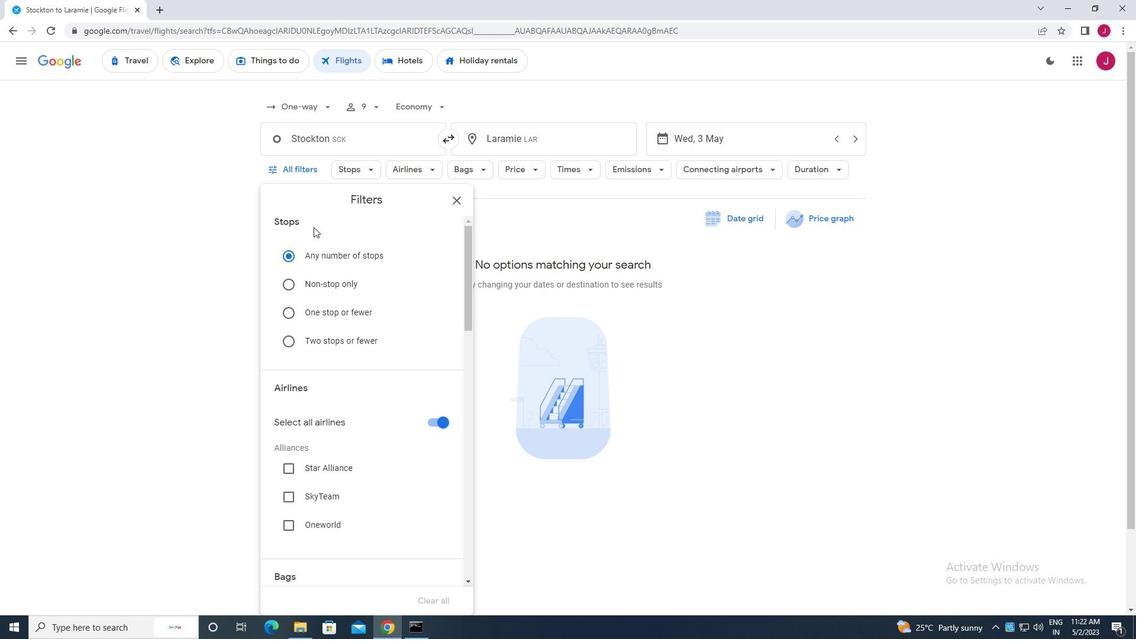 
Action: Mouse scrolled (317, 235) with delta (0, 0)
Screenshot: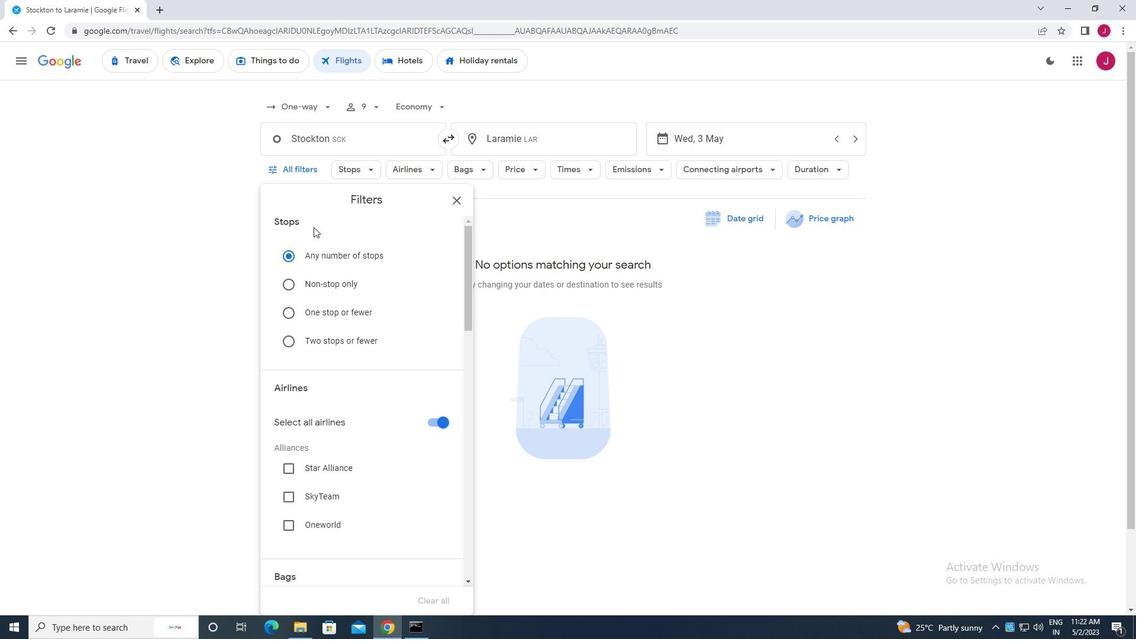 
Action: Mouse moved to (430, 302)
Screenshot: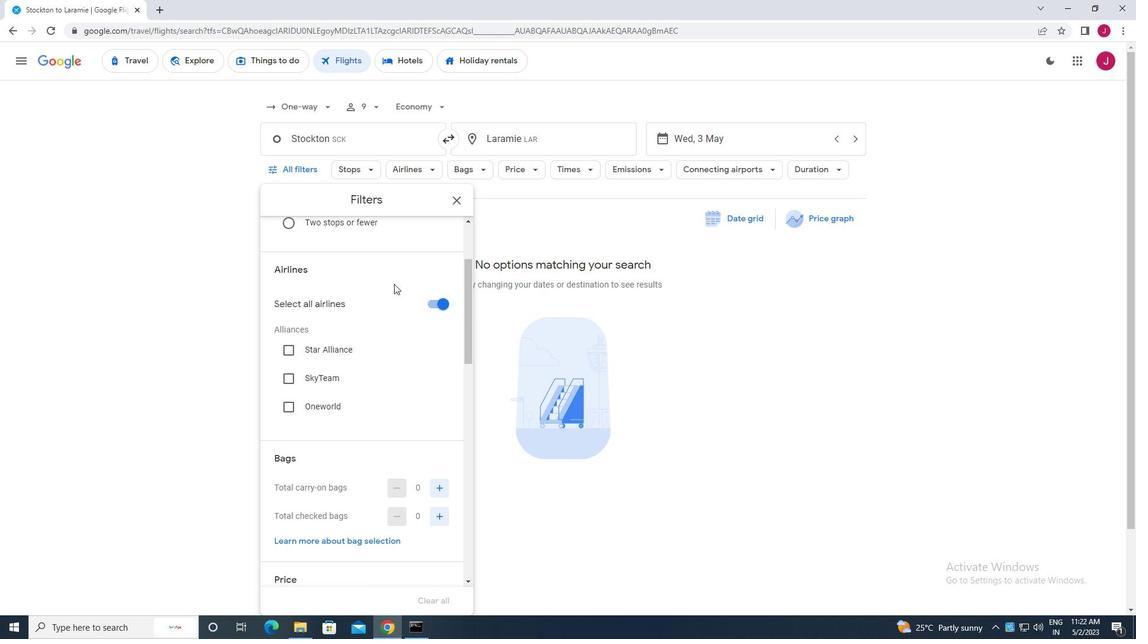 
Action: Mouse pressed left at (430, 302)
Screenshot: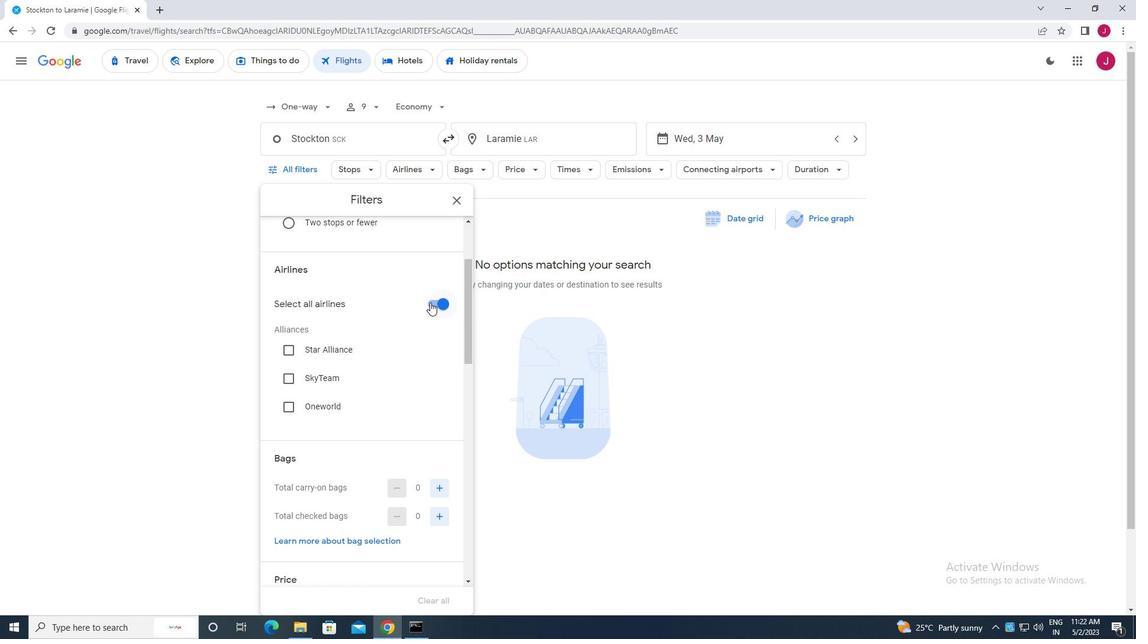 
Action: Mouse moved to (369, 315)
Screenshot: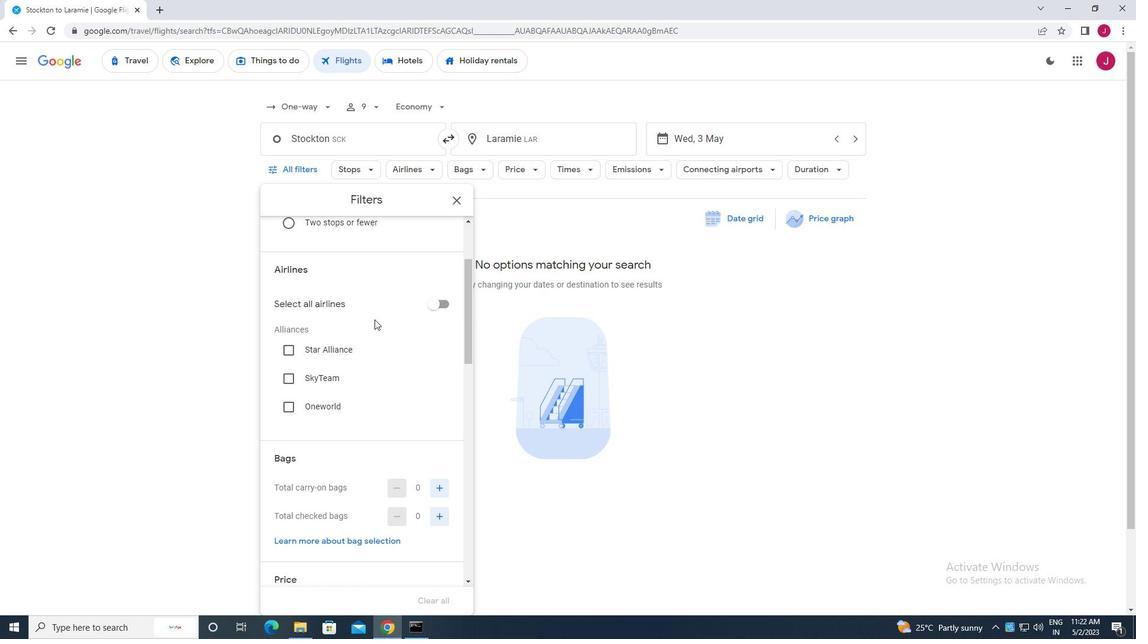 
Action: Mouse scrolled (369, 314) with delta (0, 0)
Screenshot: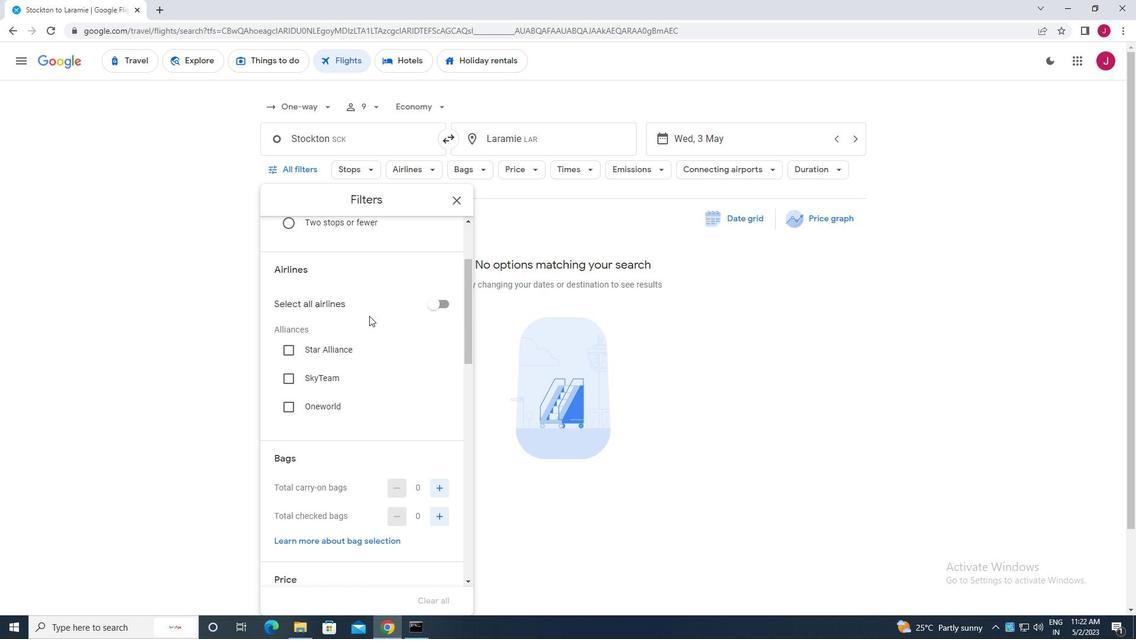 
Action: Mouse scrolled (369, 314) with delta (0, 0)
Screenshot: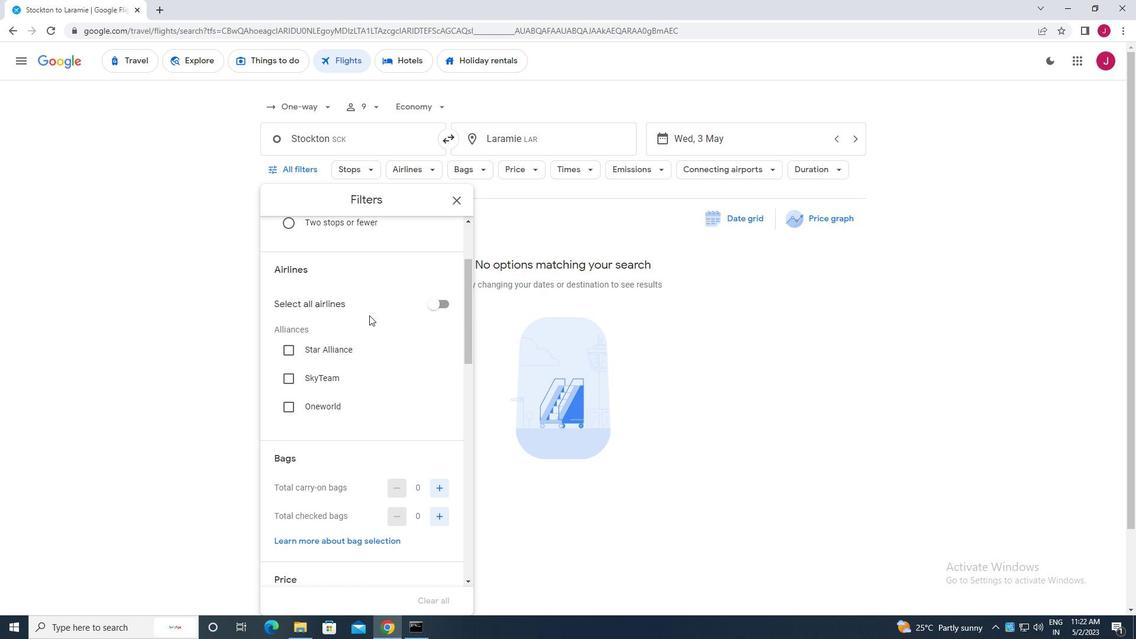 
Action: Mouse moved to (369, 315)
Screenshot: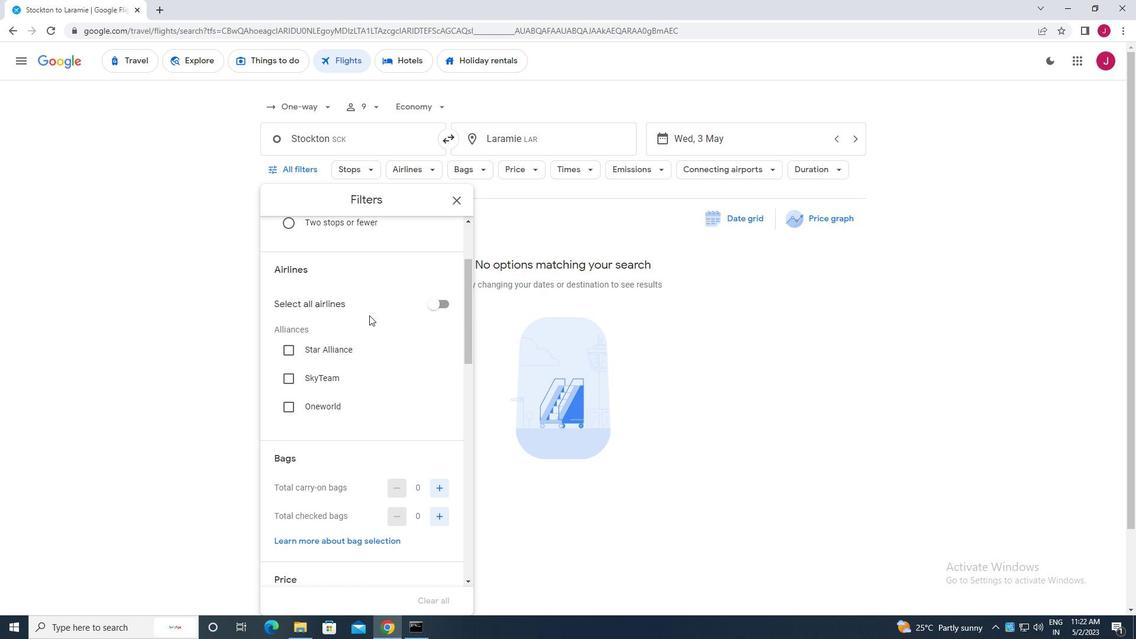 
Action: Mouse scrolled (369, 314) with delta (0, 0)
Screenshot: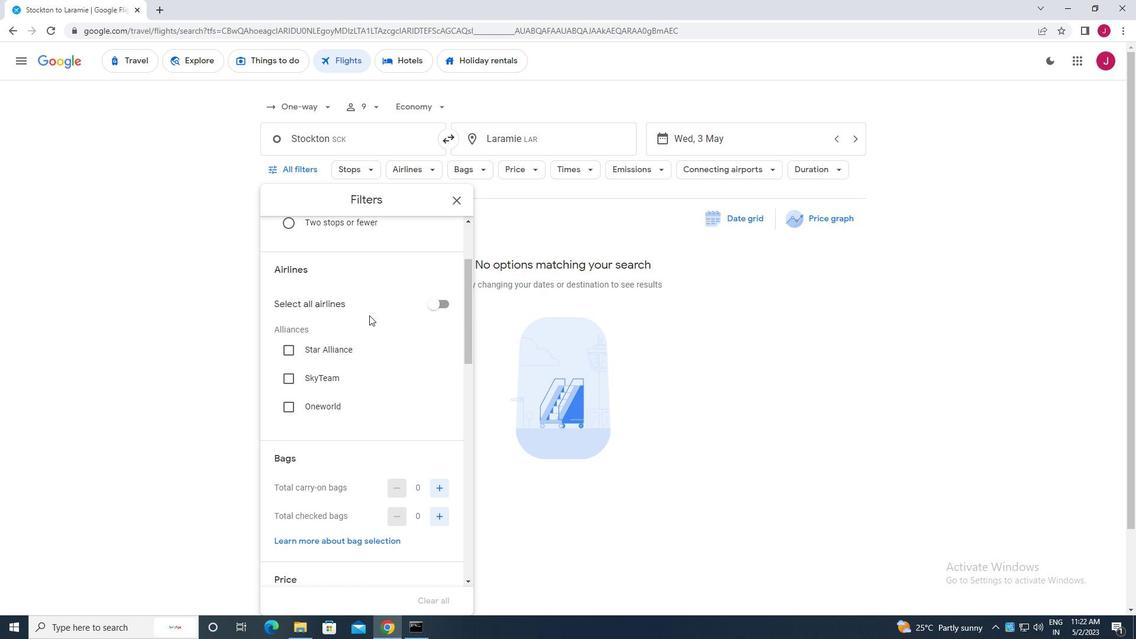 
Action: Mouse scrolled (369, 314) with delta (0, 0)
Screenshot: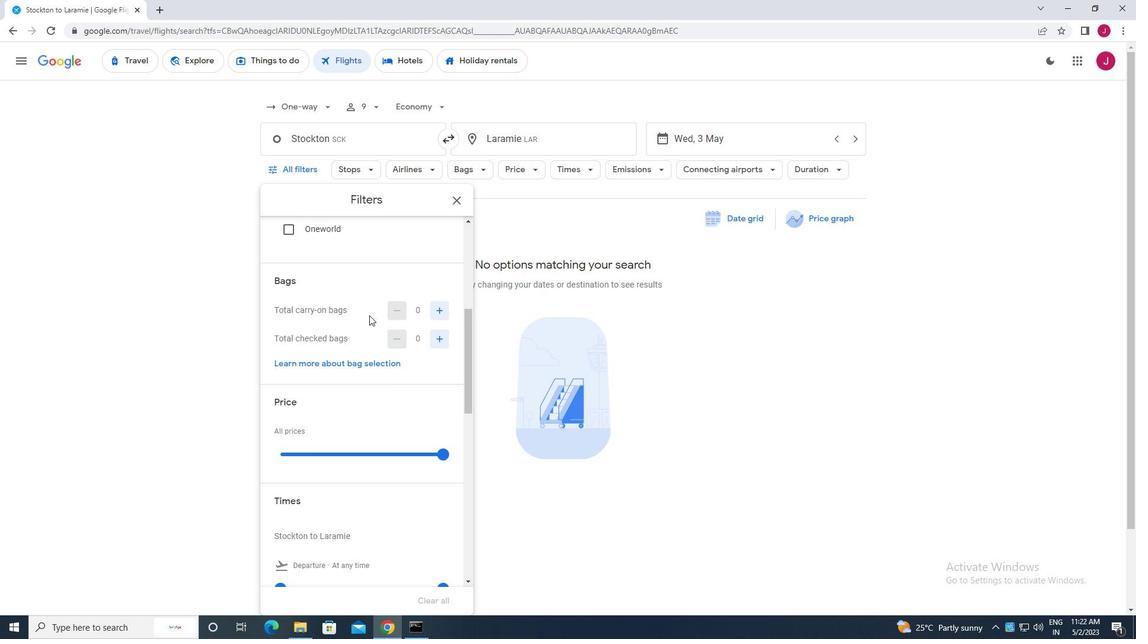 
Action: Mouse moved to (441, 257)
Screenshot: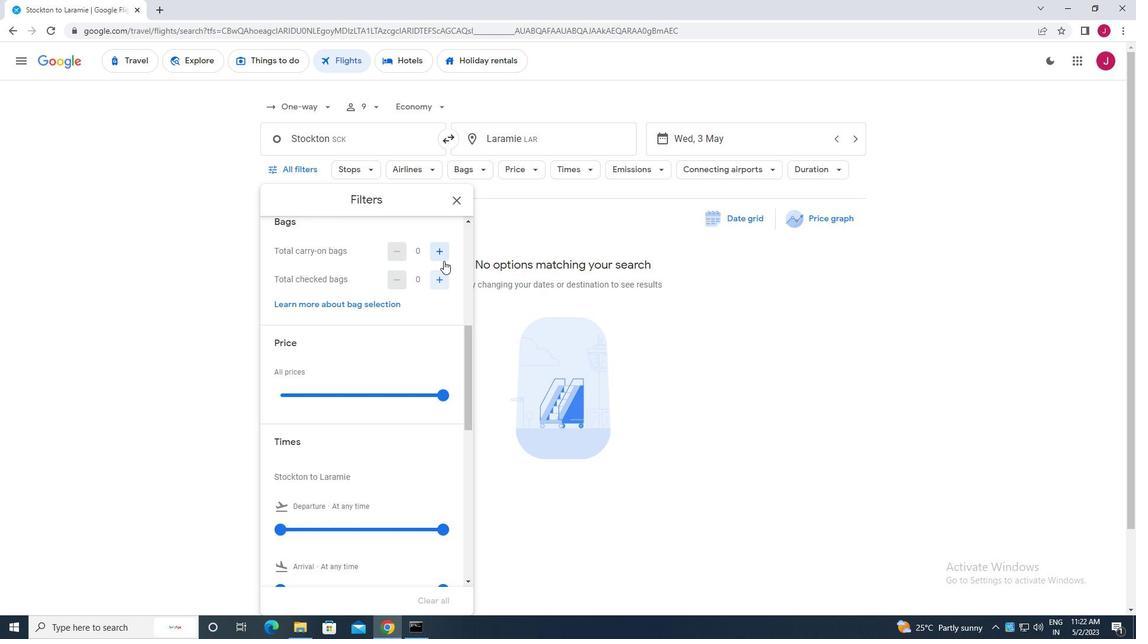 
Action: Mouse pressed left at (441, 257)
Screenshot: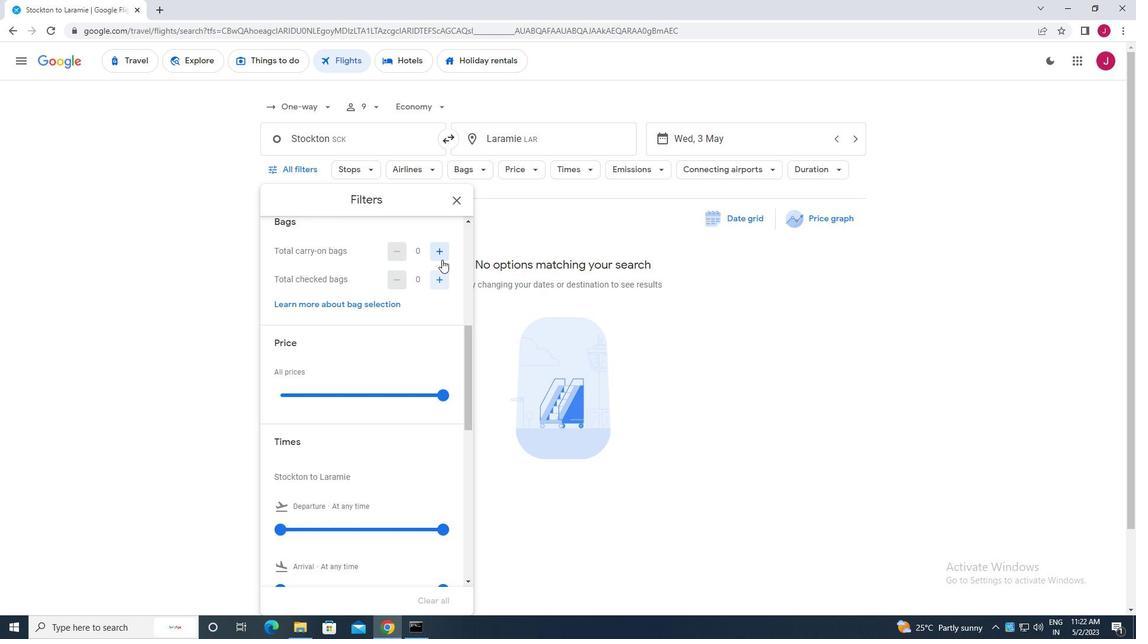 
Action: Mouse moved to (444, 396)
Screenshot: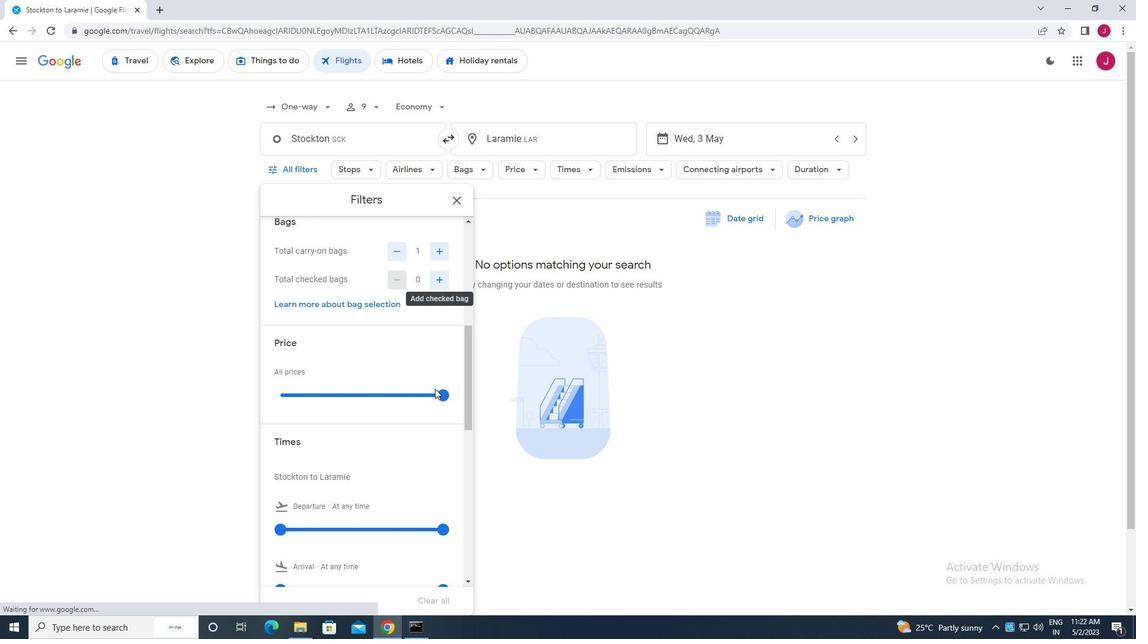 
Action: Mouse pressed left at (444, 396)
Screenshot: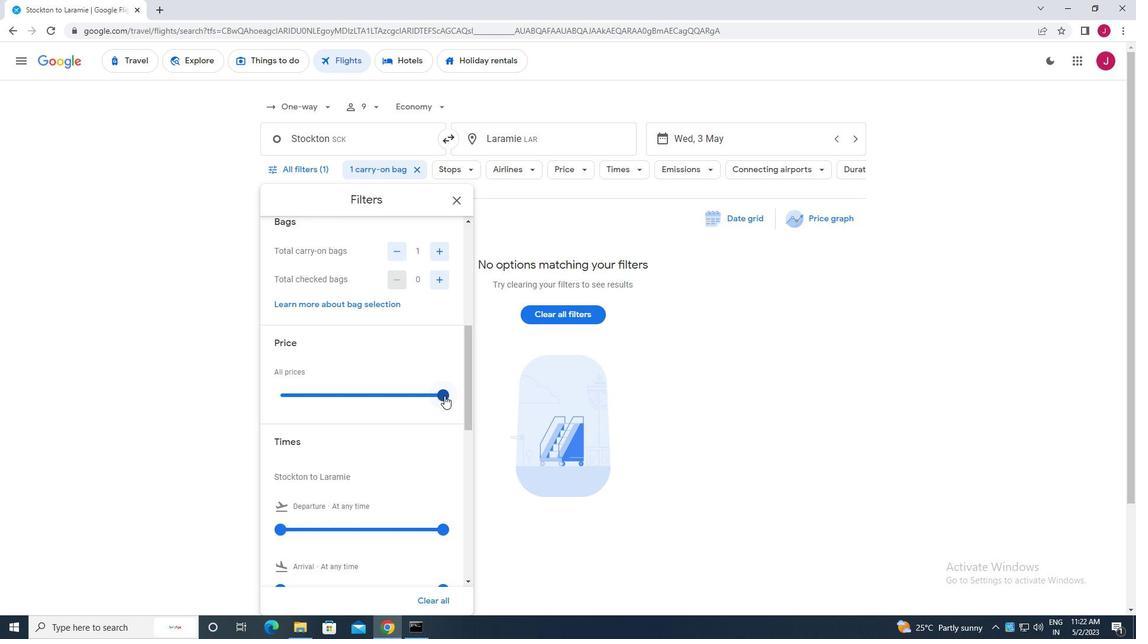 
Action: Mouse moved to (437, 391)
Screenshot: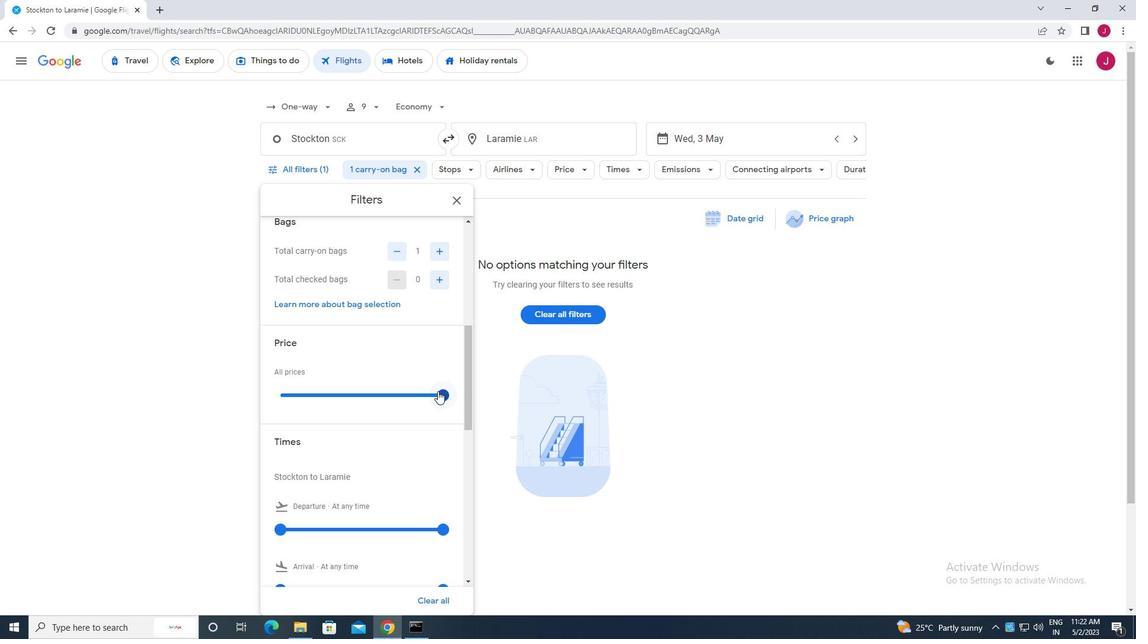 
Action: Mouse scrolled (437, 390) with delta (0, 0)
Screenshot: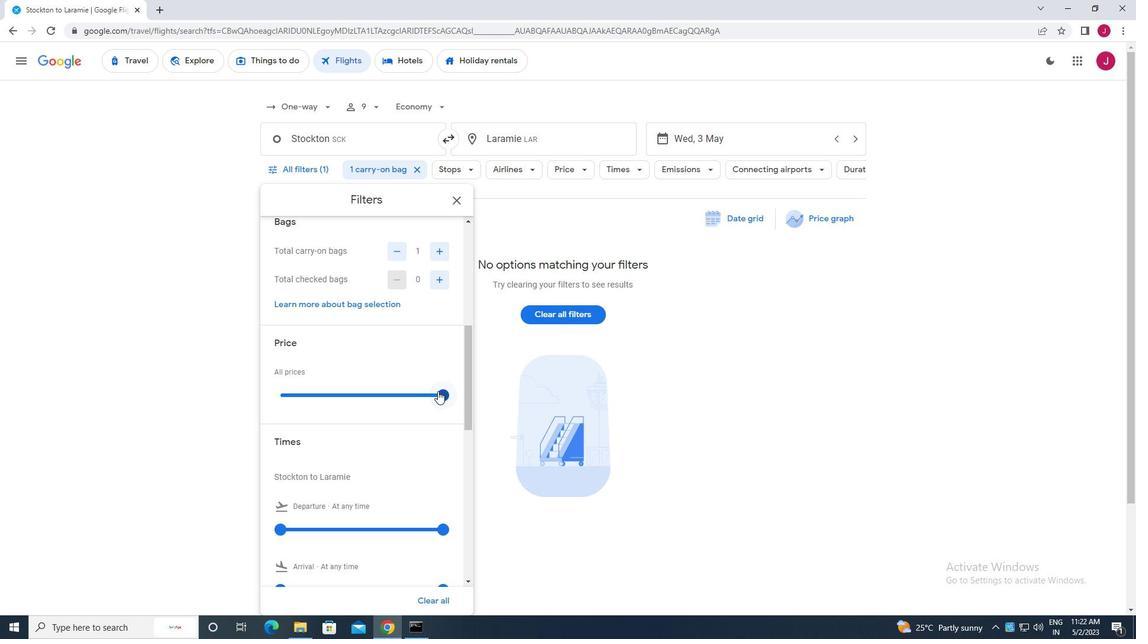 
Action: Mouse moved to (437, 392)
Screenshot: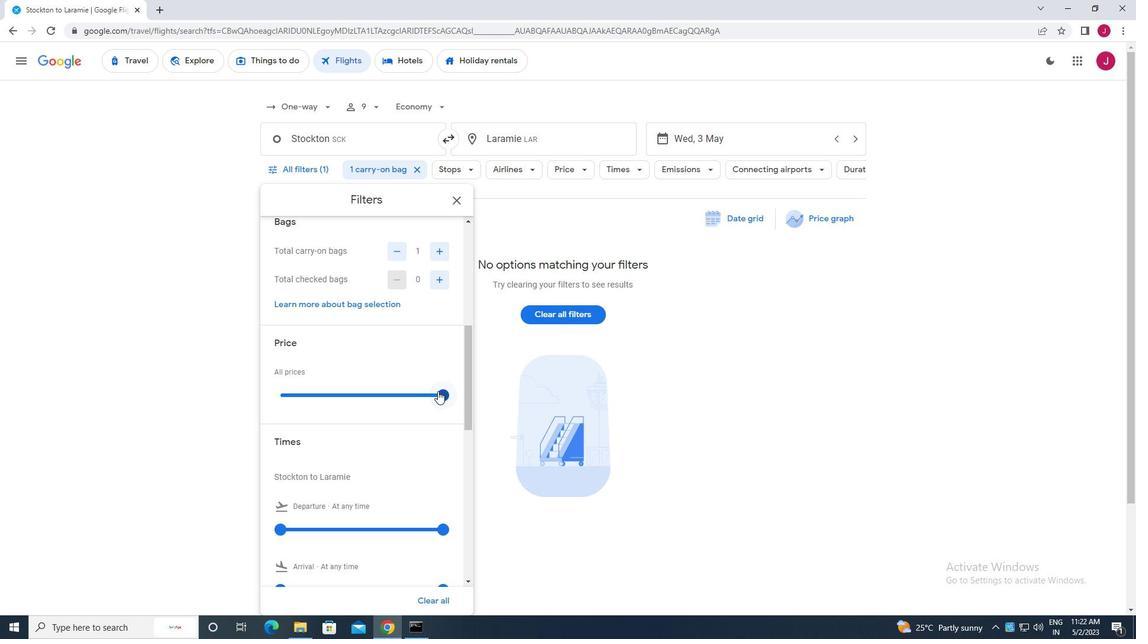 
Action: Mouse scrolled (437, 391) with delta (0, 0)
Screenshot: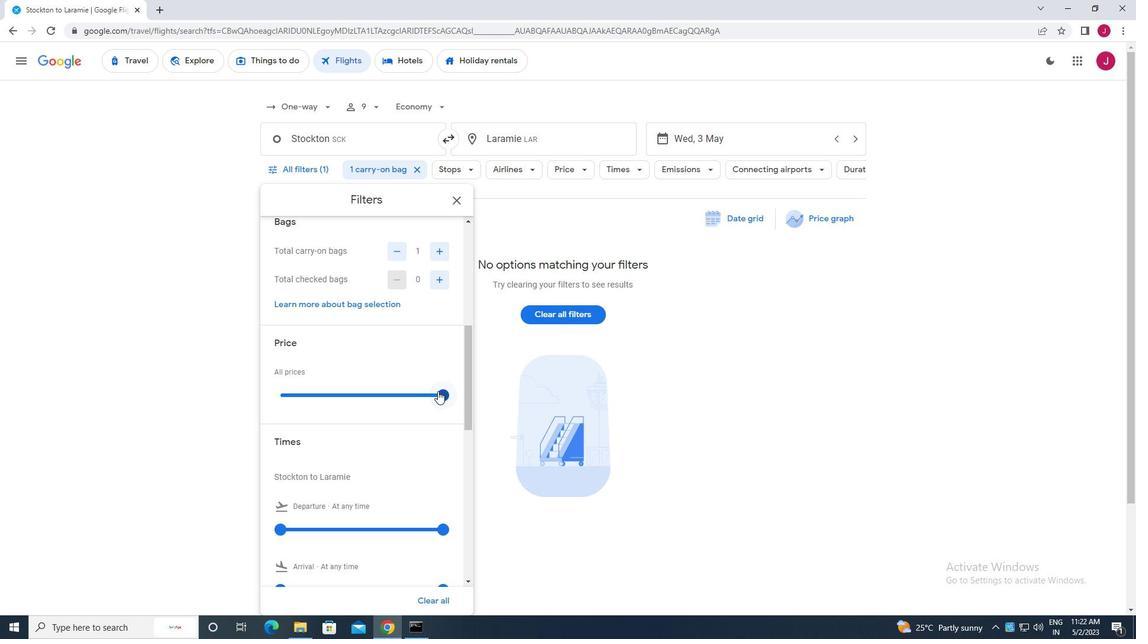 
Action: Mouse moved to (276, 410)
Screenshot: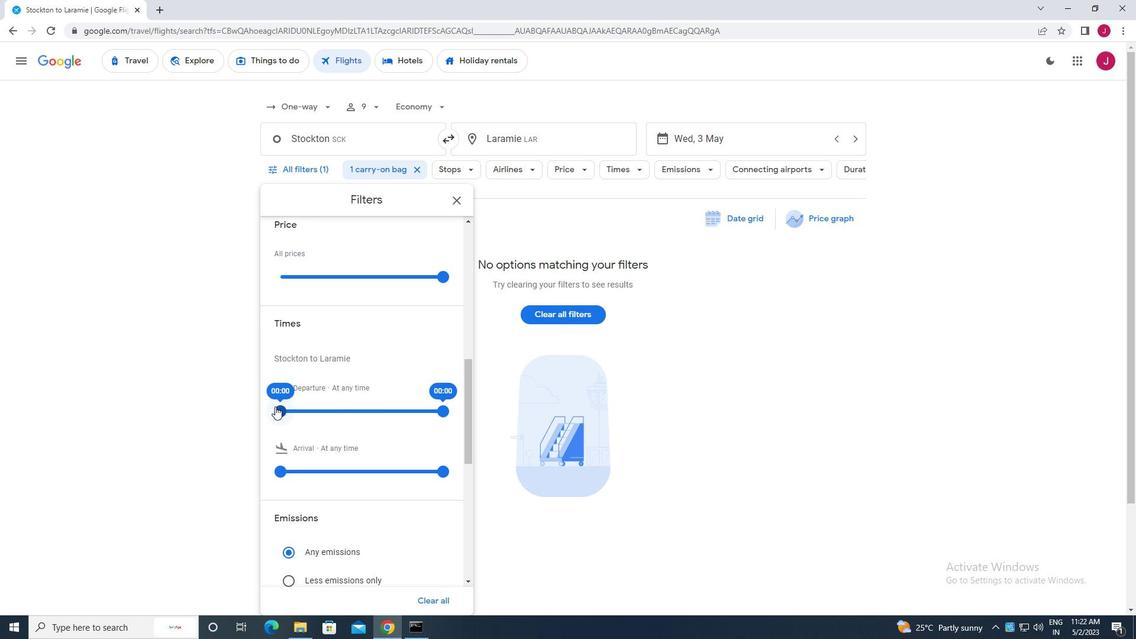 
Action: Mouse pressed left at (276, 410)
Screenshot: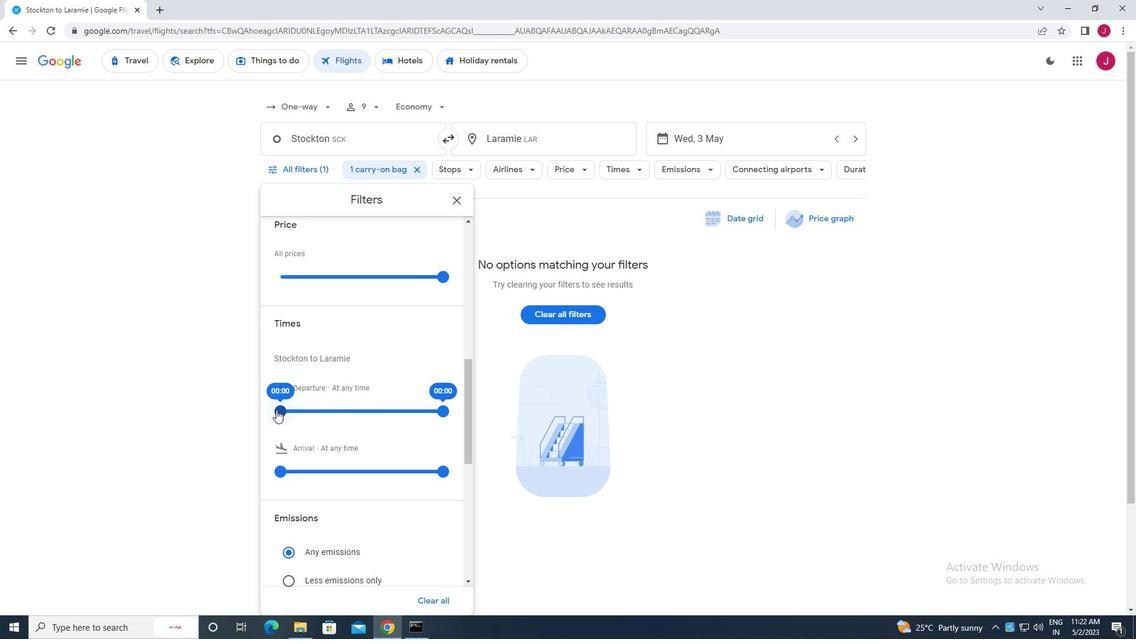
Action: Mouse moved to (444, 412)
Screenshot: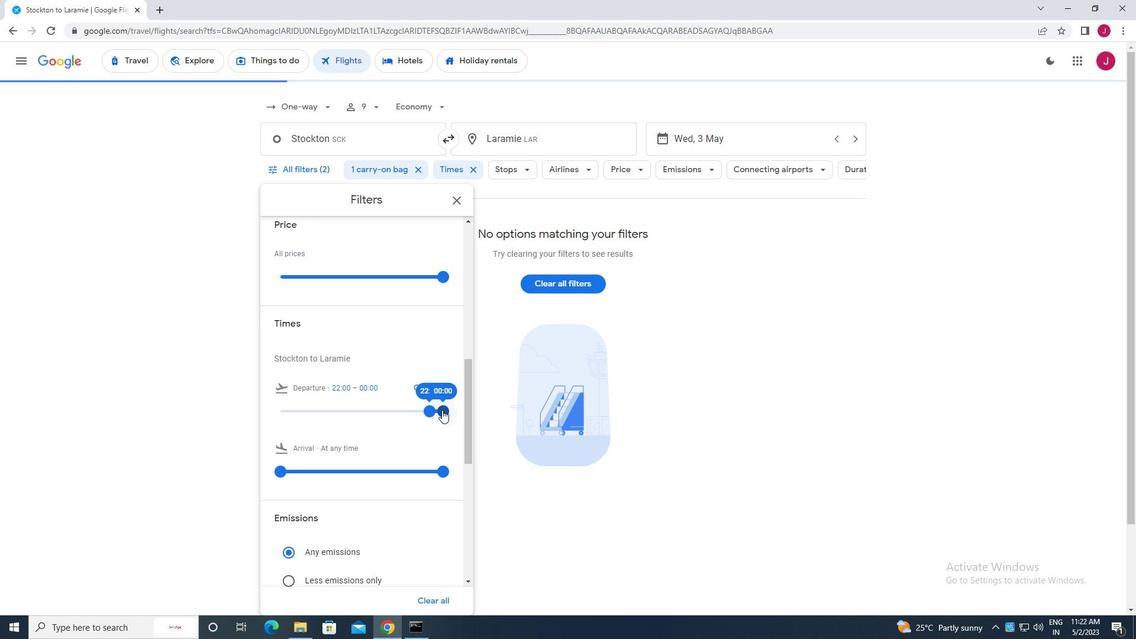 
Action: Mouse pressed left at (444, 412)
Screenshot: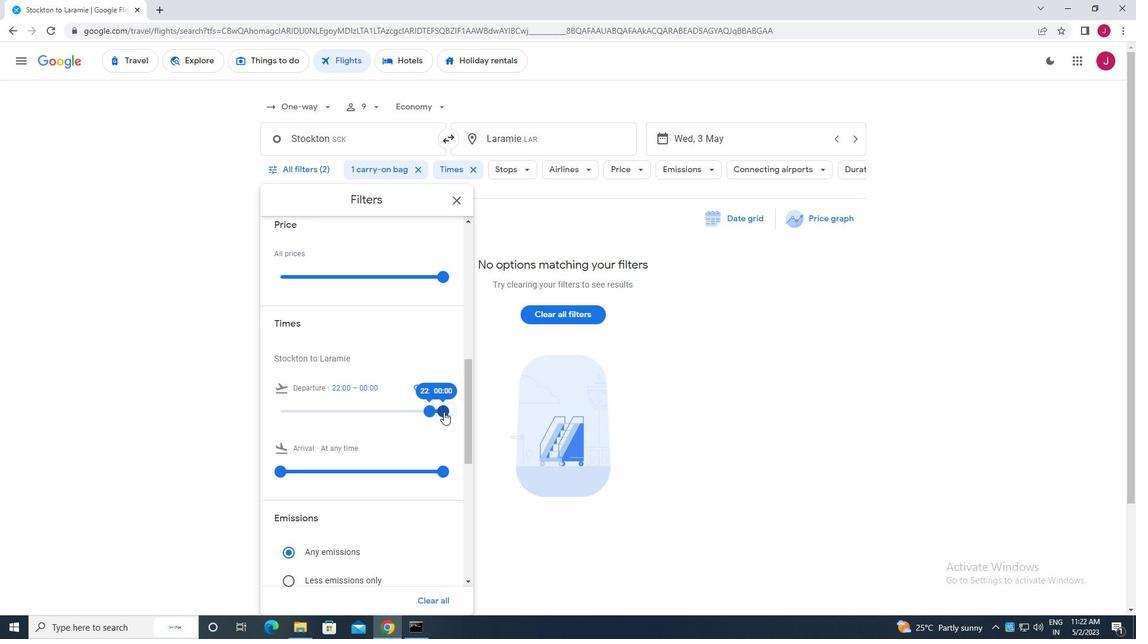 
Action: Mouse moved to (459, 198)
Screenshot: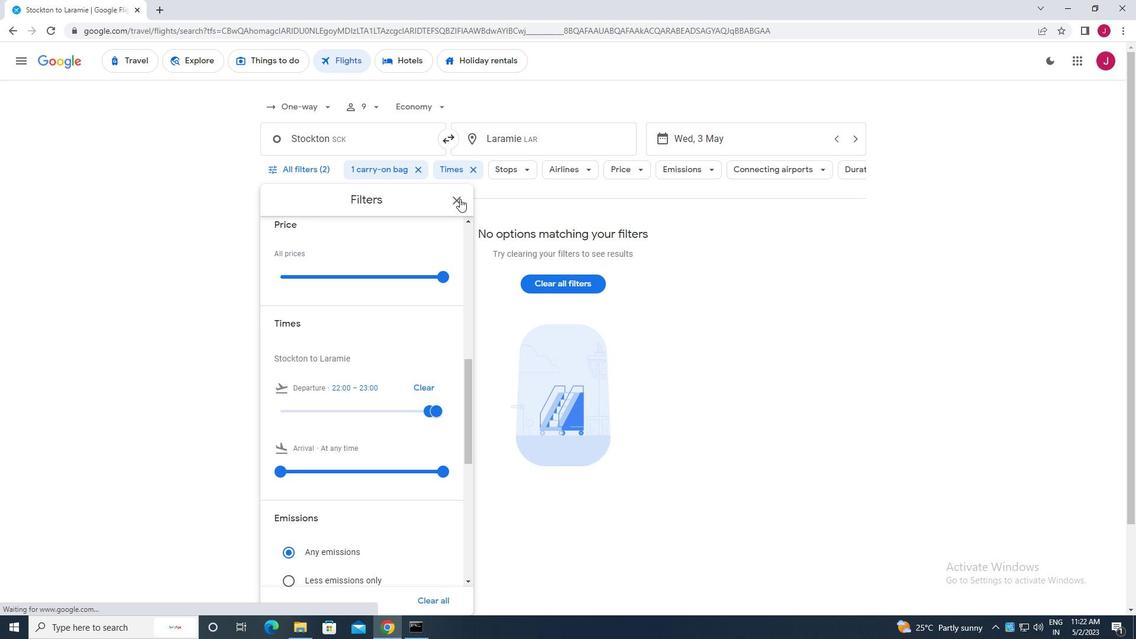 
Action: Mouse pressed left at (459, 198)
Screenshot: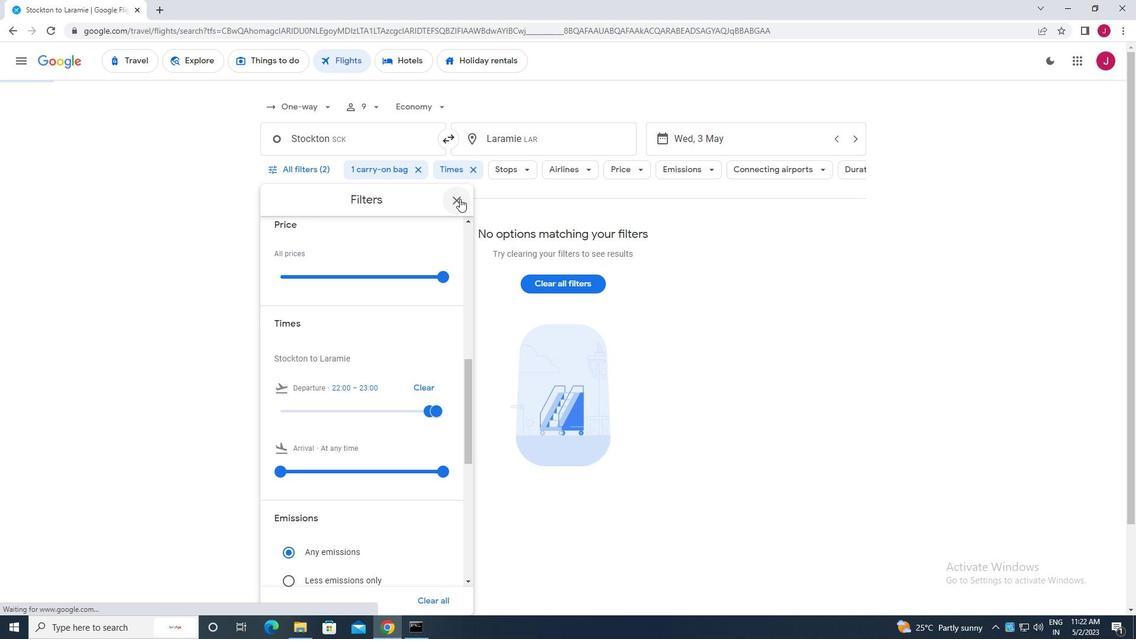 
Action: Mouse moved to (458, 200)
Screenshot: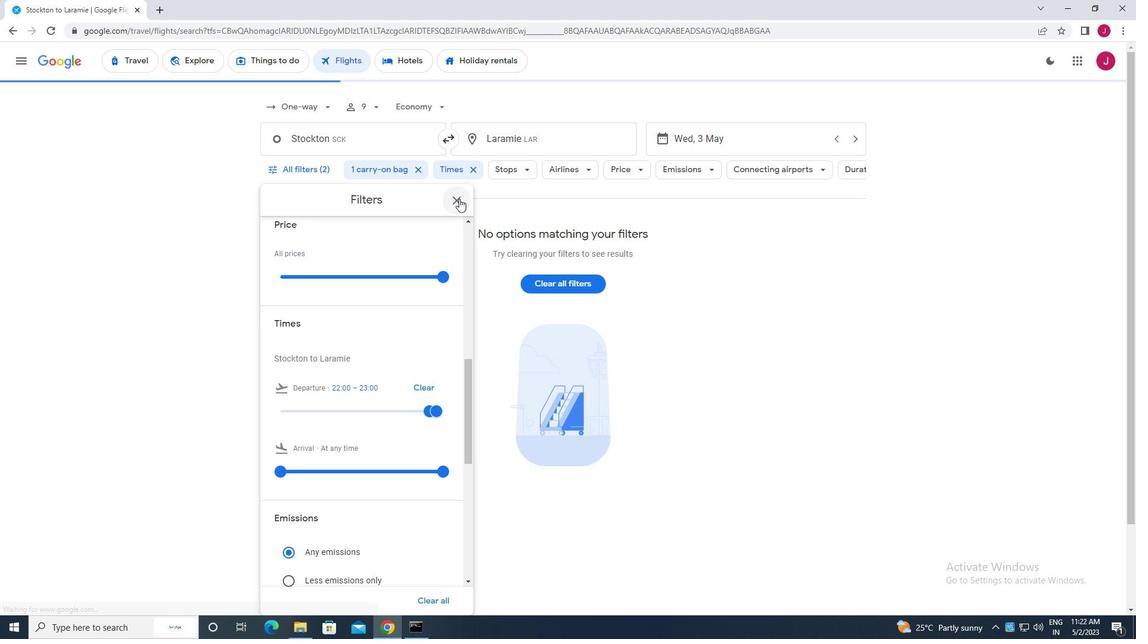 
